 Task: Add an event with the title Second Project Status Update, date ''2023/10/26'', time 7:50 AM to 9:50 AMand add a description: Participants will develop essential delivery skills, including body language, vocal projection, and effective use of gestures. They will learn how to control nervousness, project confidence, and establish a connection with their audience.Select event color  Banana . Add location for the event as: 789 Spice Bazaar, Istanbul, Turkey, logged in from the account softage.6@softage.netand send the event invitation to softage.1@softage.net and softage.2@softage.net. Set a reminder for the event Weekly on Sunday
Action: Mouse moved to (96, 105)
Screenshot: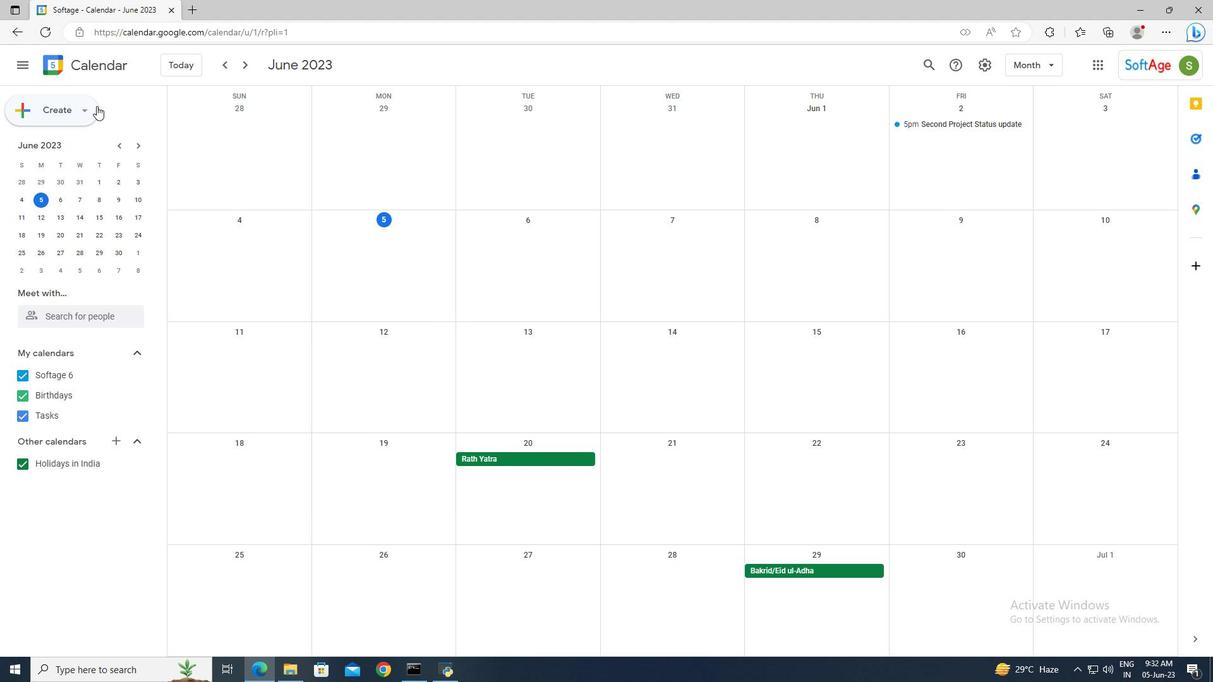 
Action: Mouse pressed left at (96, 105)
Screenshot: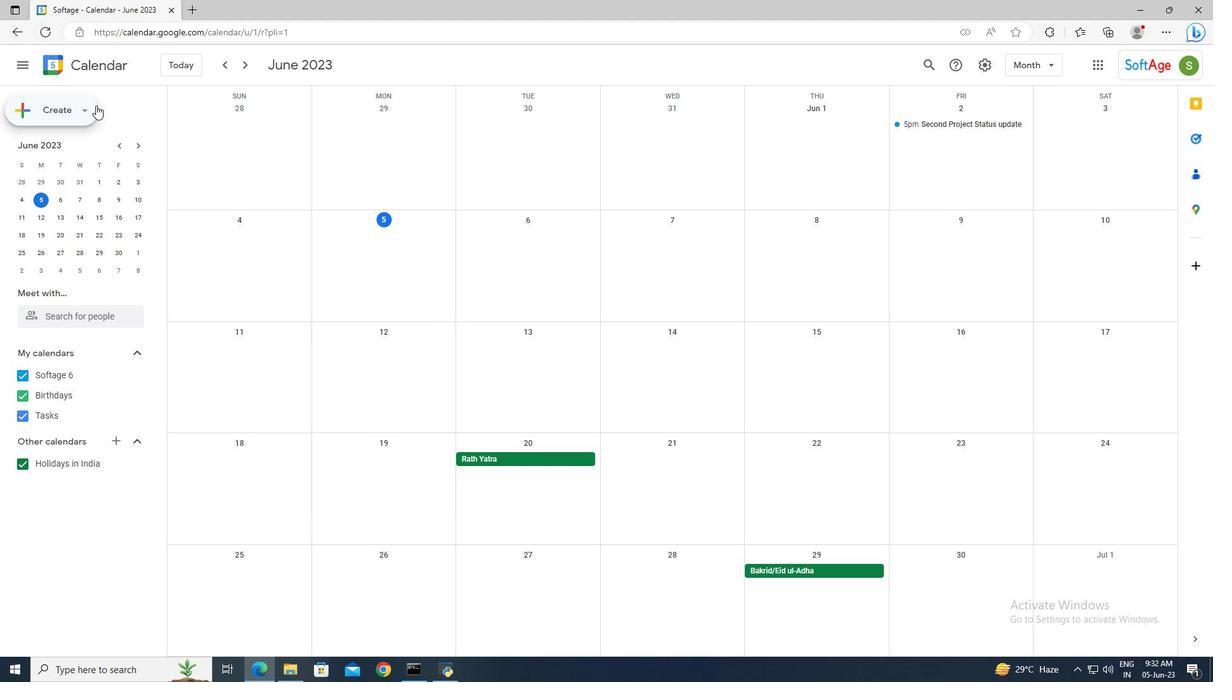 
Action: Mouse moved to (101, 140)
Screenshot: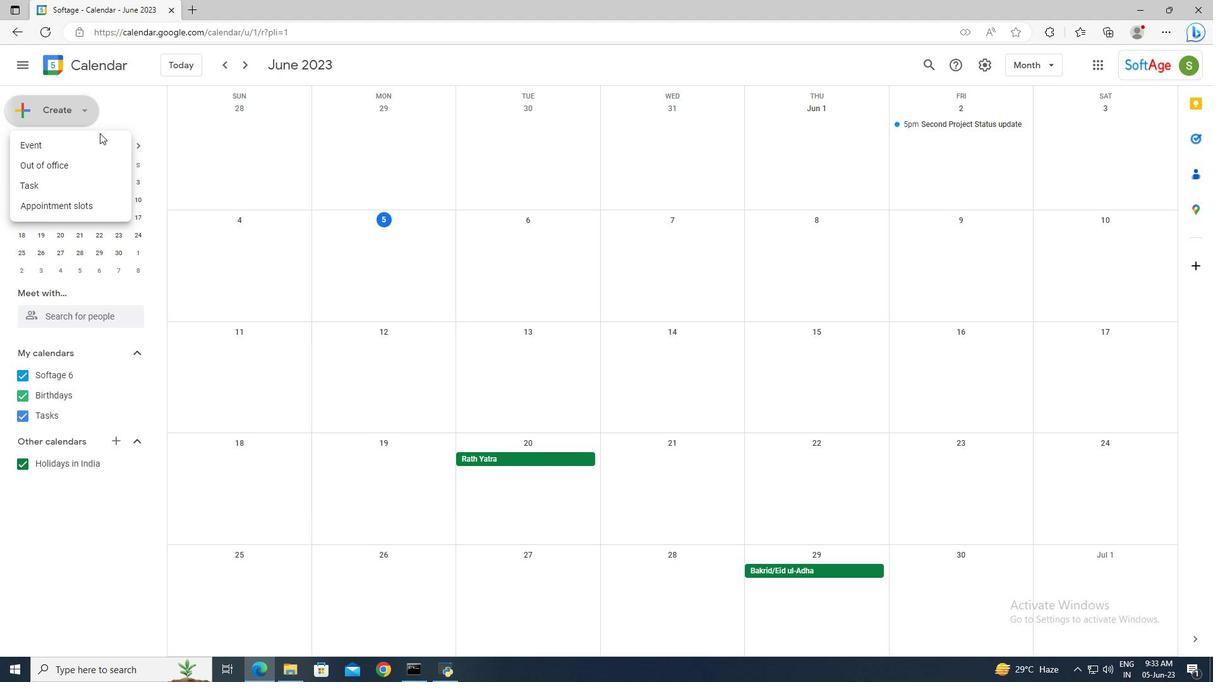 
Action: Mouse pressed left at (101, 140)
Screenshot: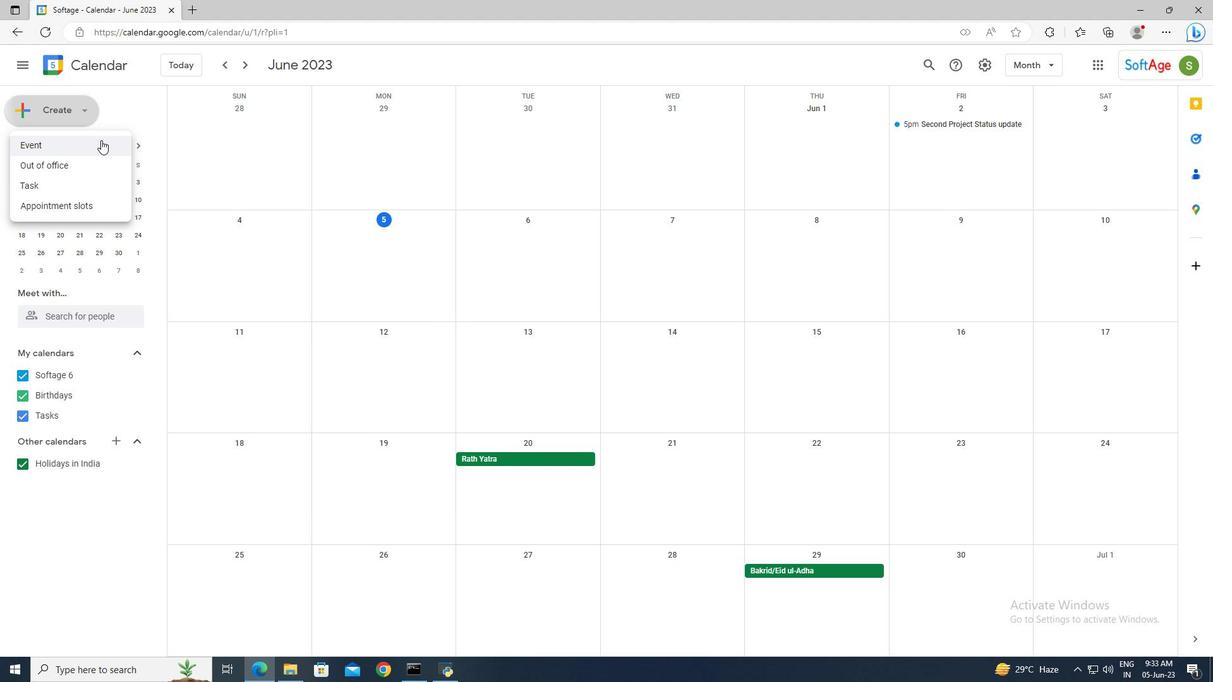 
Action: Mouse moved to (194, 489)
Screenshot: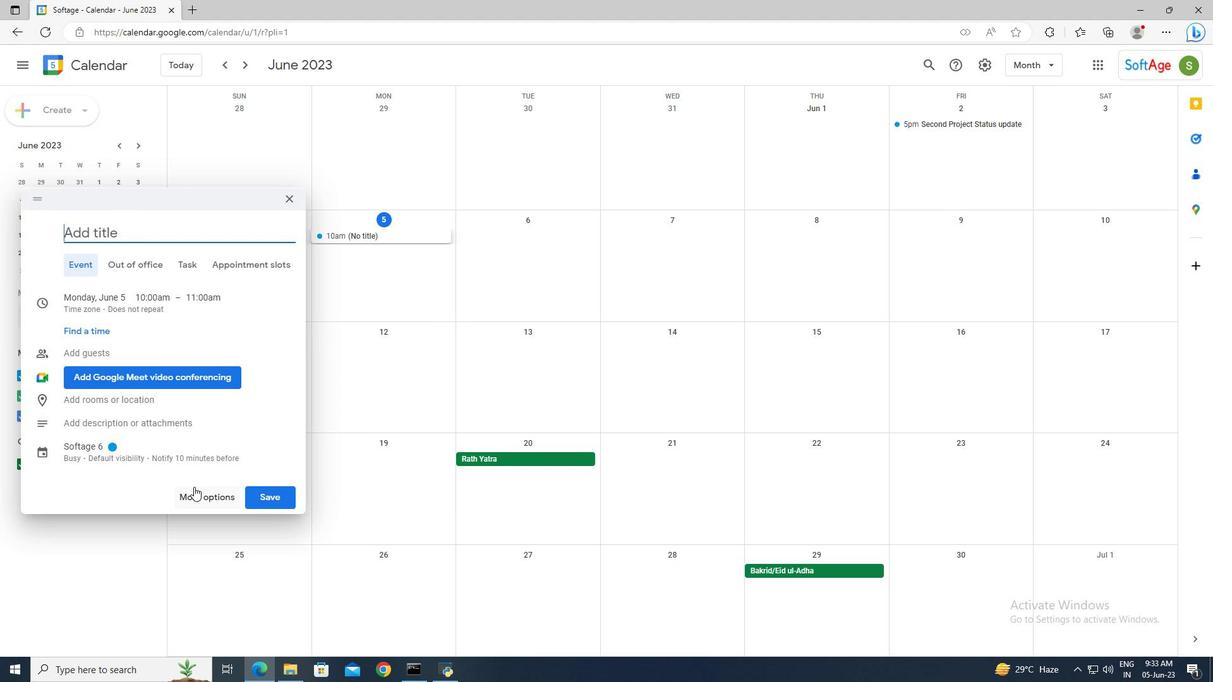 
Action: Mouse pressed left at (194, 489)
Screenshot: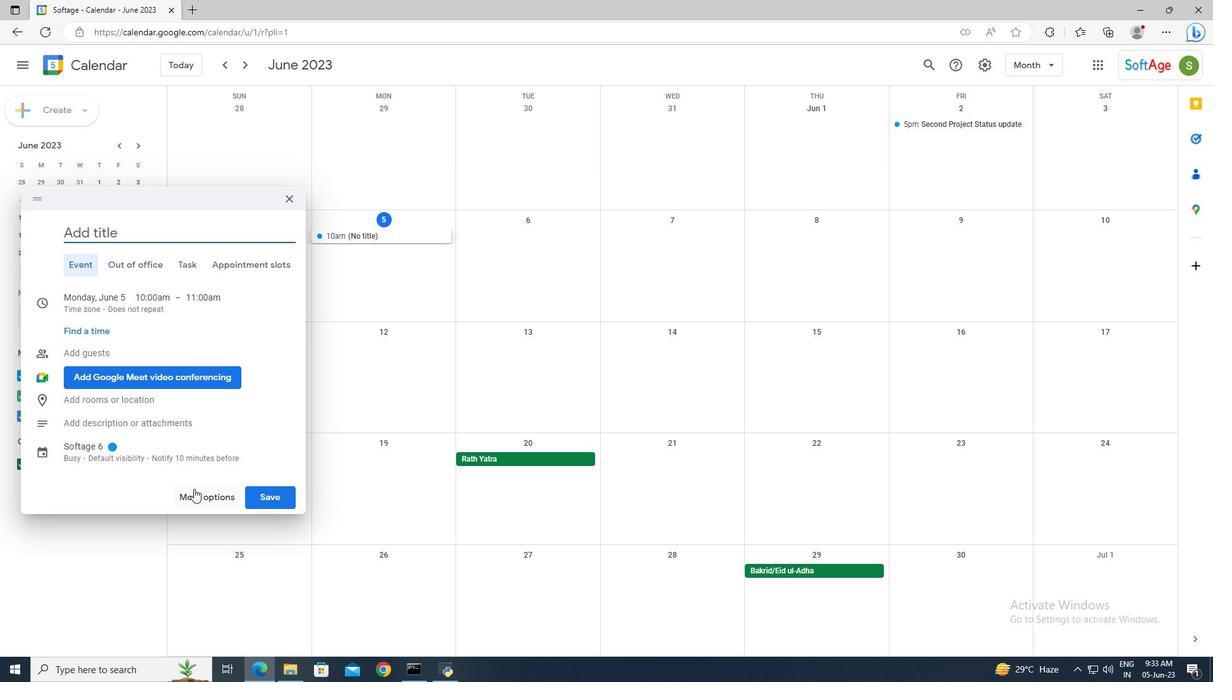 
Action: Mouse moved to (237, 79)
Screenshot: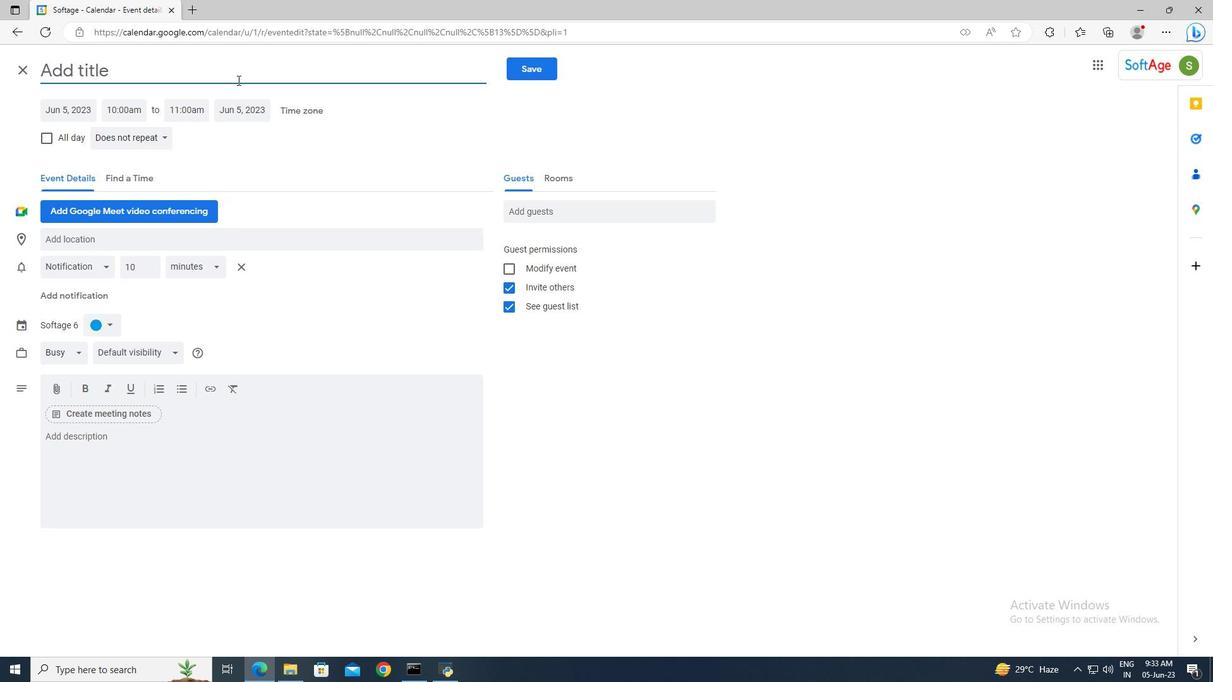 
Action: Mouse pressed left at (237, 79)
Screenshot: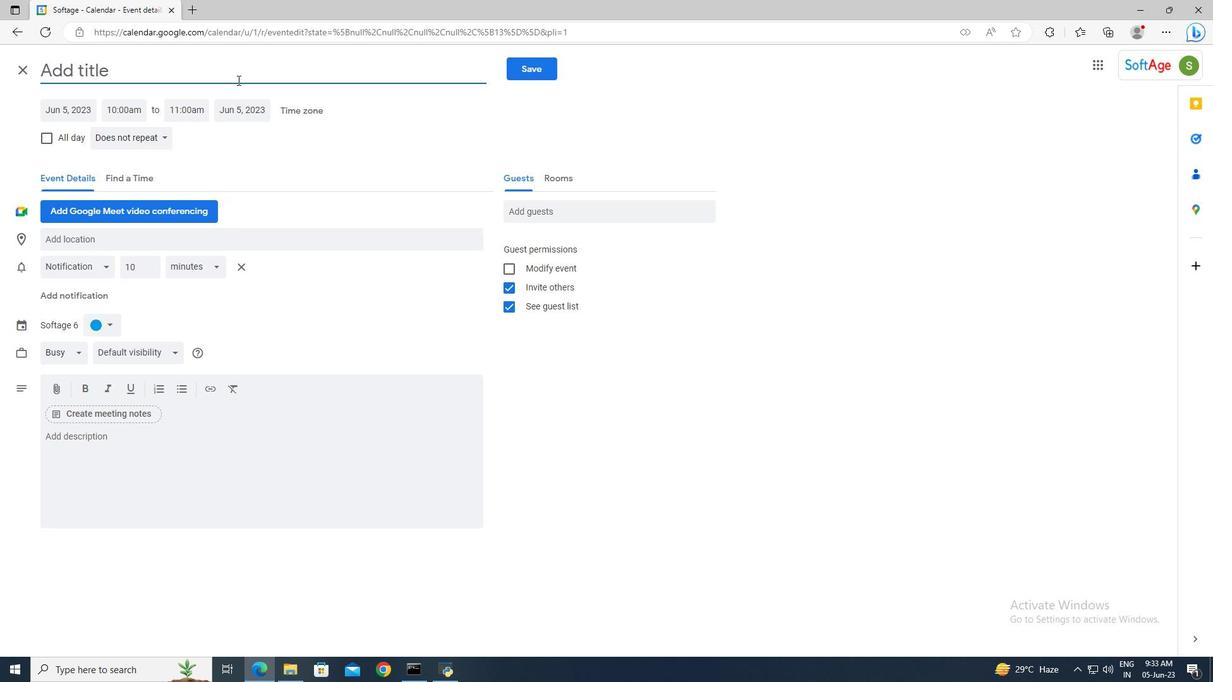 
Action: Key pressed <Key.shift>Second<Key.space><Key.shift>Project<Key.space><Key.shift_r>Status<Key.space><Key.shift>Update
Screenshot: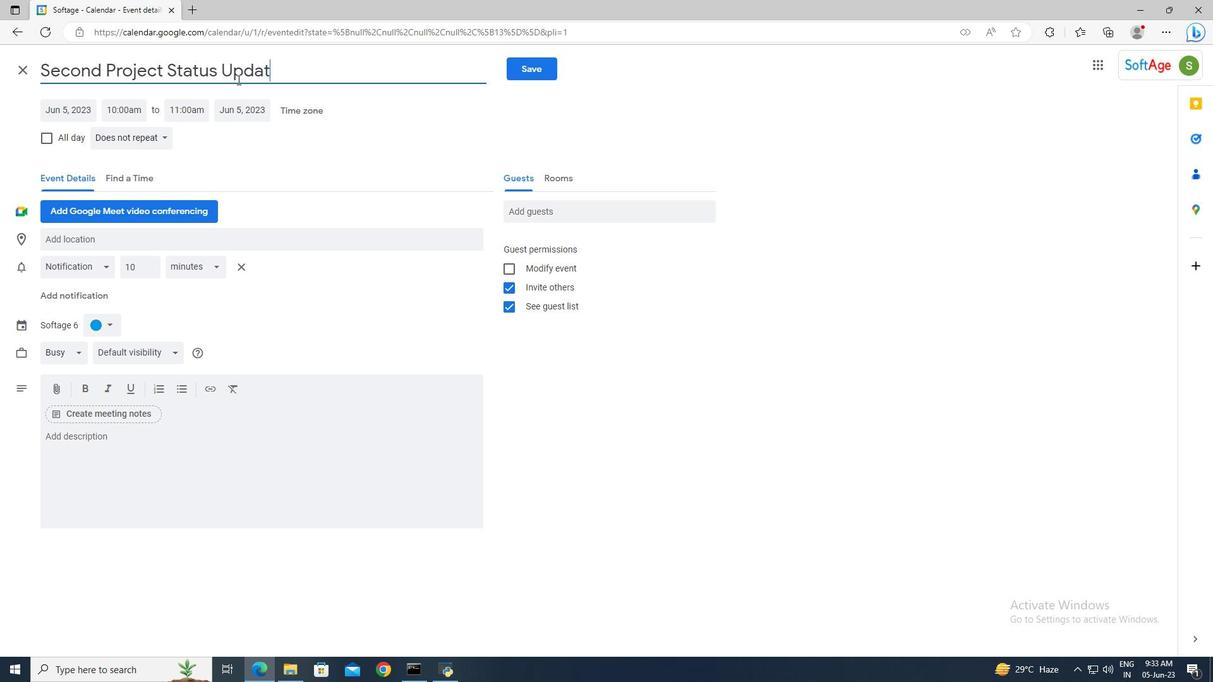 
Action: Mouse moved to (88, 116)
Screenshot: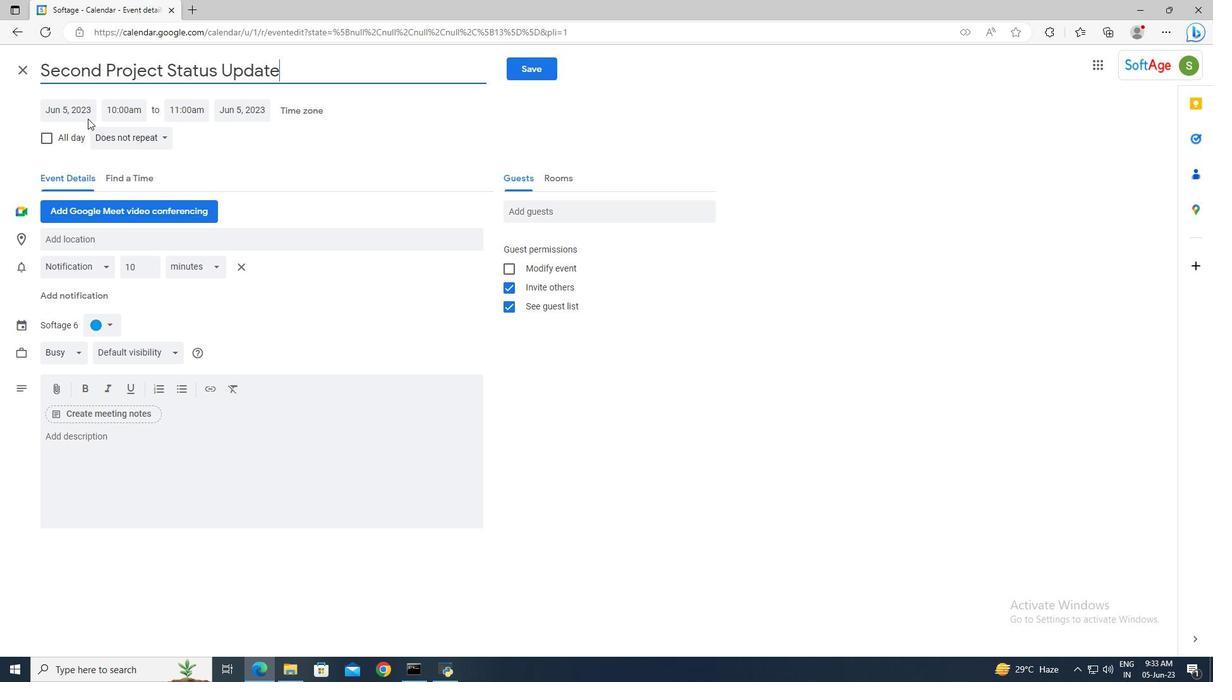 
Action: Mouse pressed left at (88, 116)
Screenshot: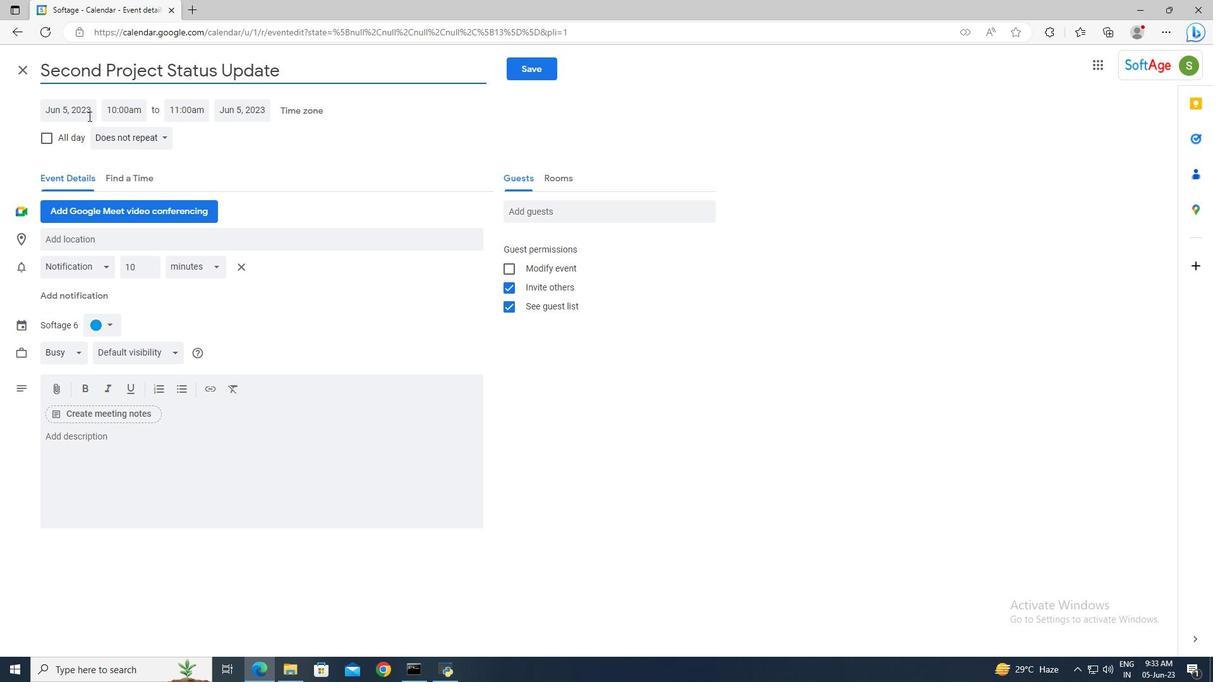
Action: Mouse moved to (194, 140)
Screenshot: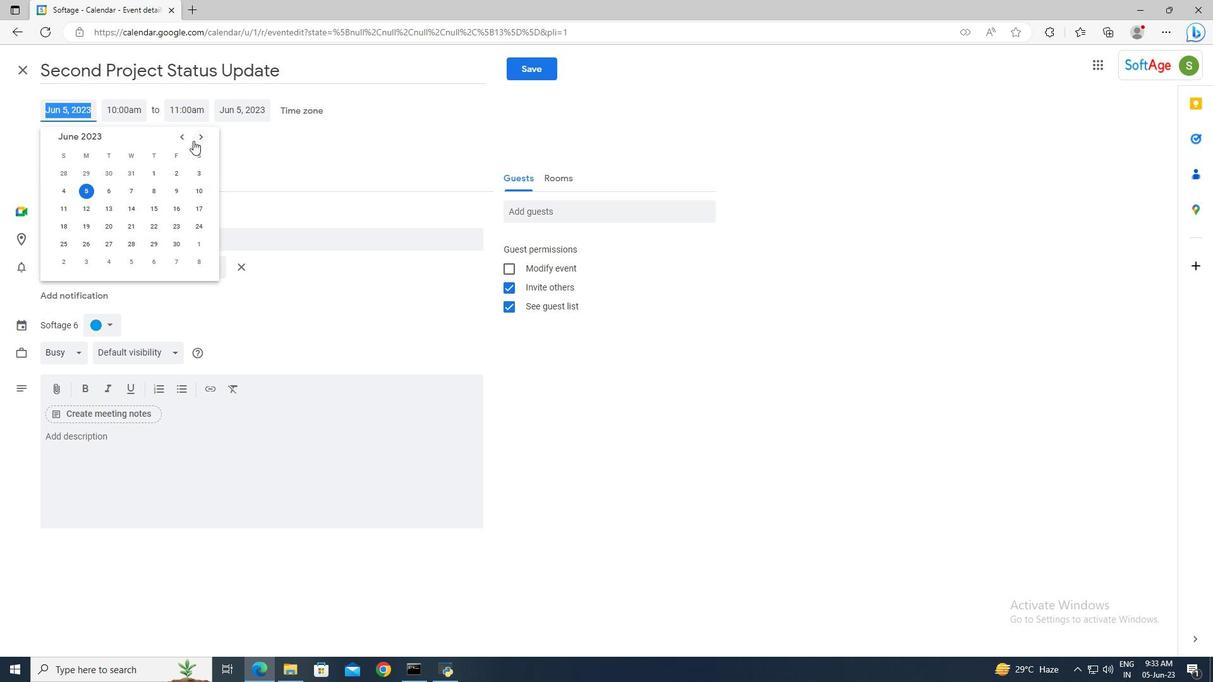 
Action: Mouse pressed left at (194, 140)
Screenshot: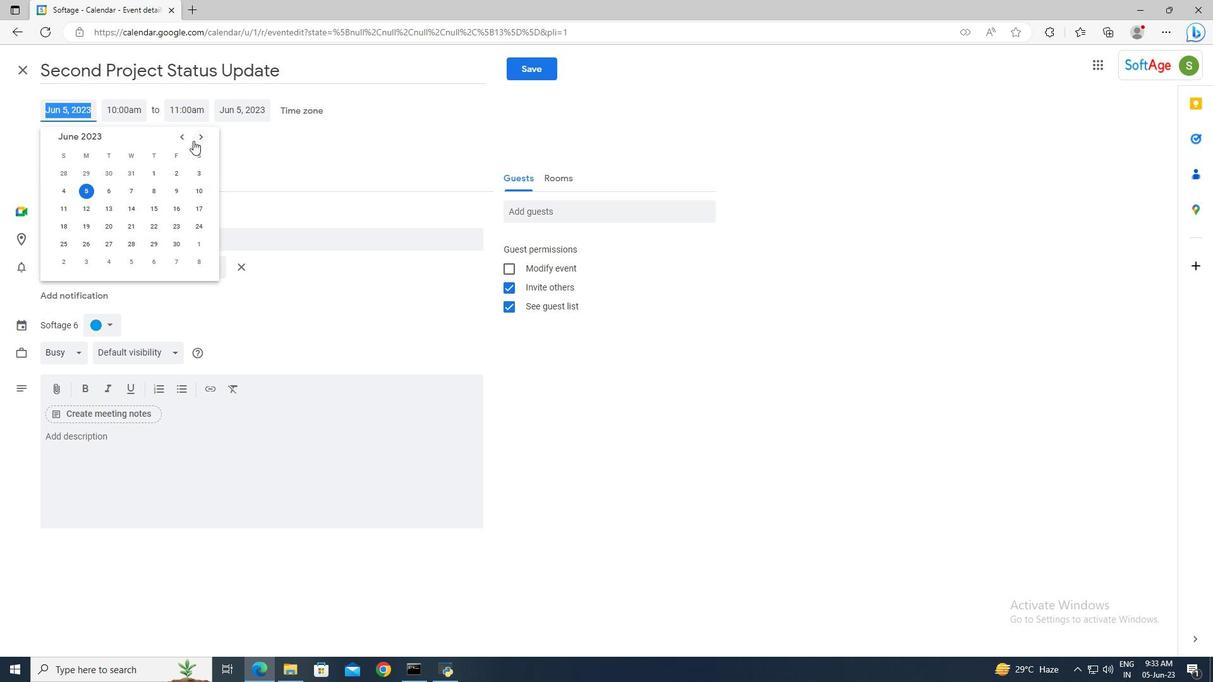 
Action: Mouse moved to (195, 140)
Screenshot: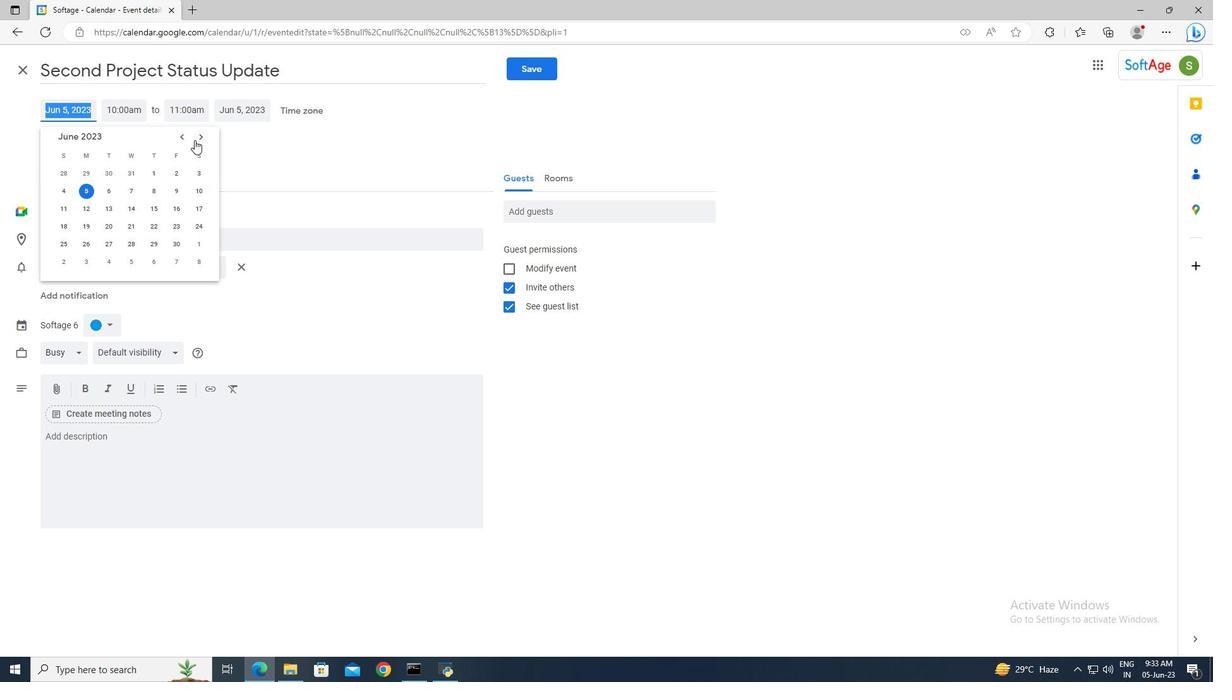 
Action: Mouse pressed left at (195, 140)
Screenshot: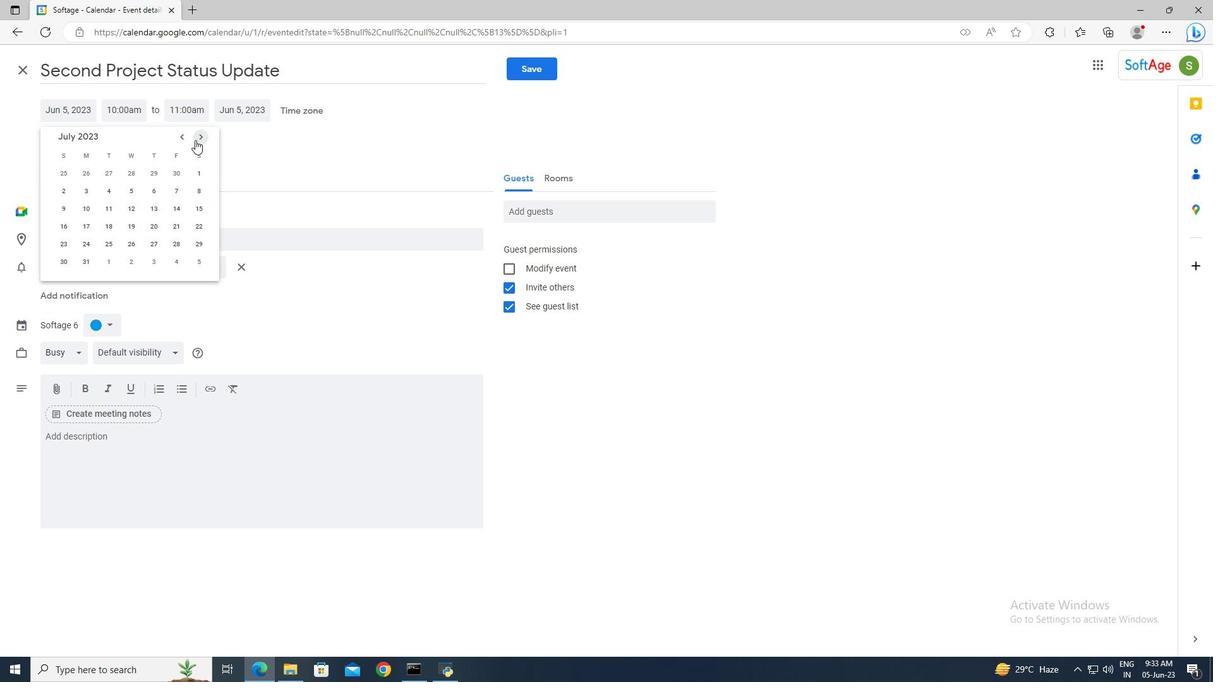 
Action: Mouse pressed left at (195, 140)
Screenshot: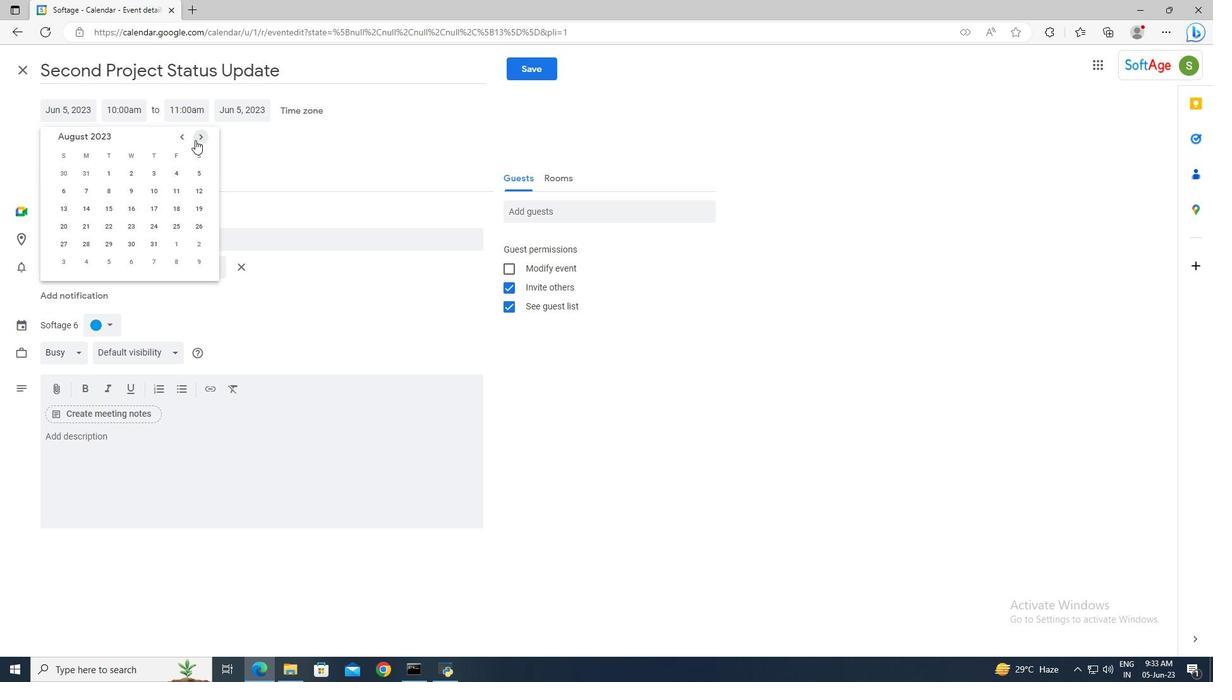 
Action: Mouse moved to (195, 140)
Screenshot: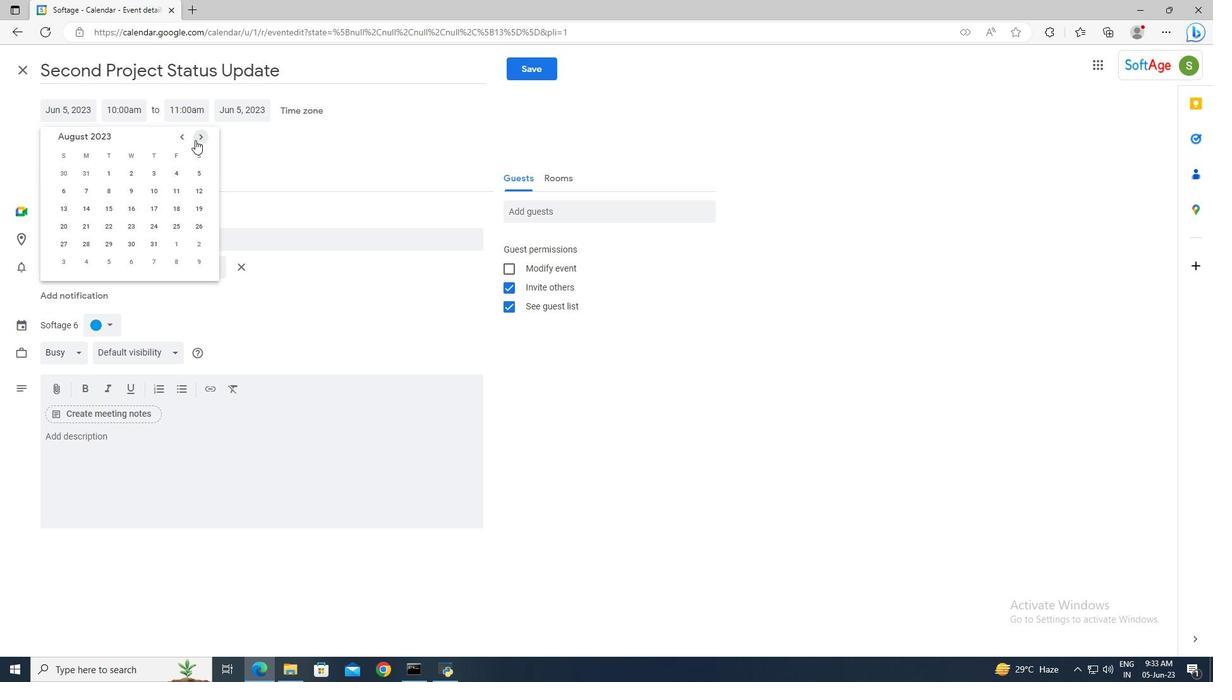 
Action: Mouse pressed left at (195, 140)
Screenshot: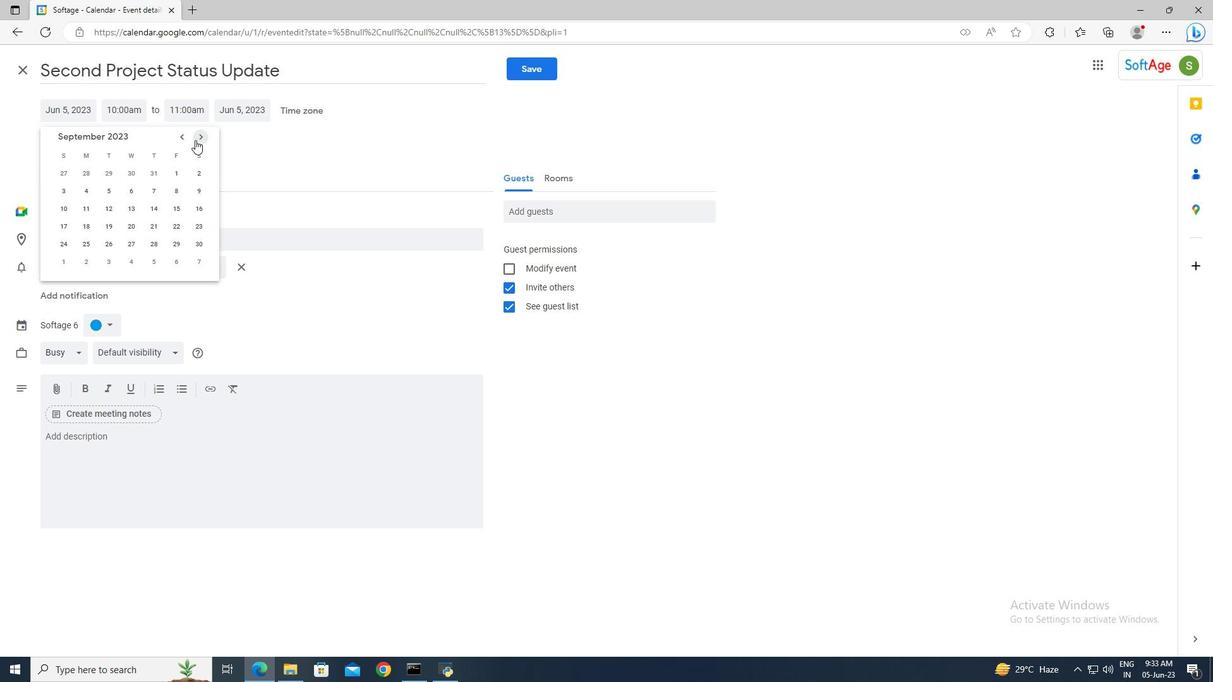 
Action: Mouse moved to (155, 228)
Screenshot: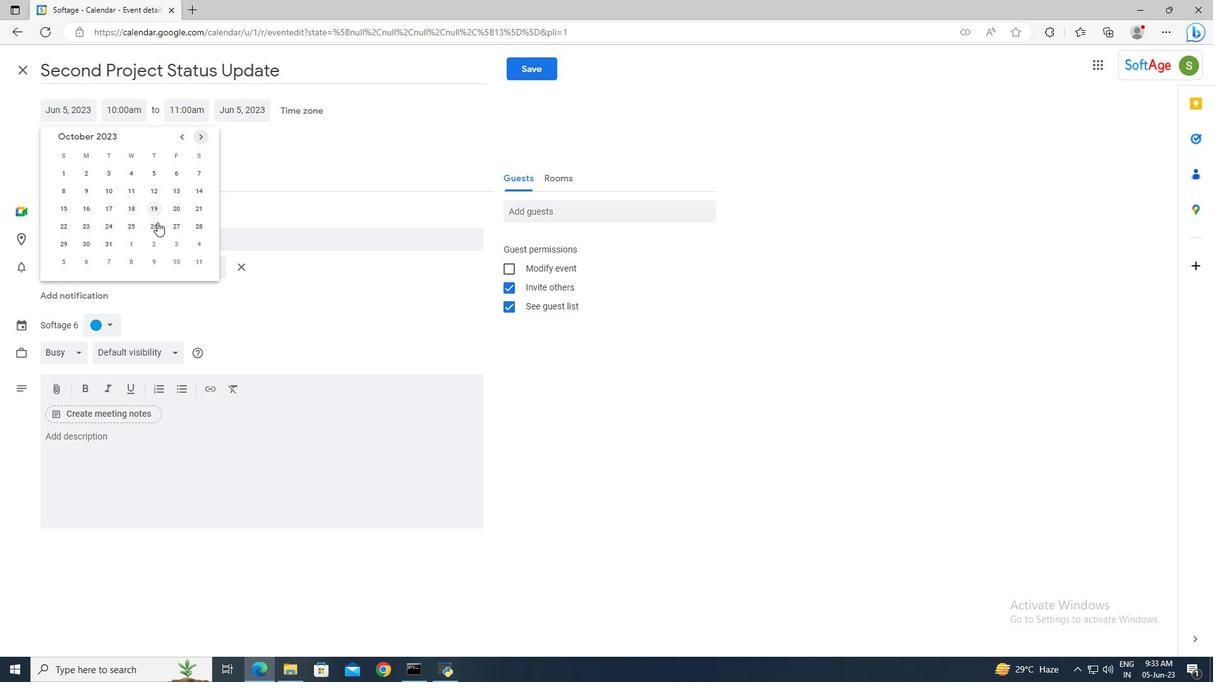 
Action: Mouse pressed left at (155, 228)
Screenshot: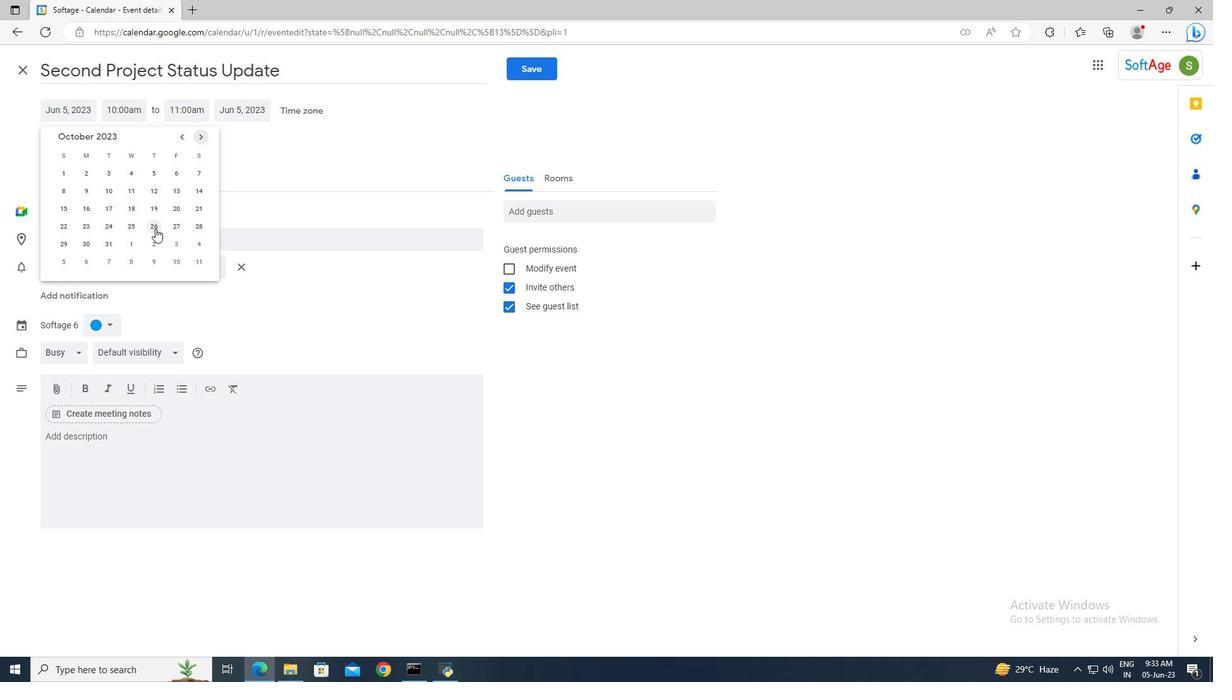 
Action: Mouse moved to (144, 111)
Screenshot: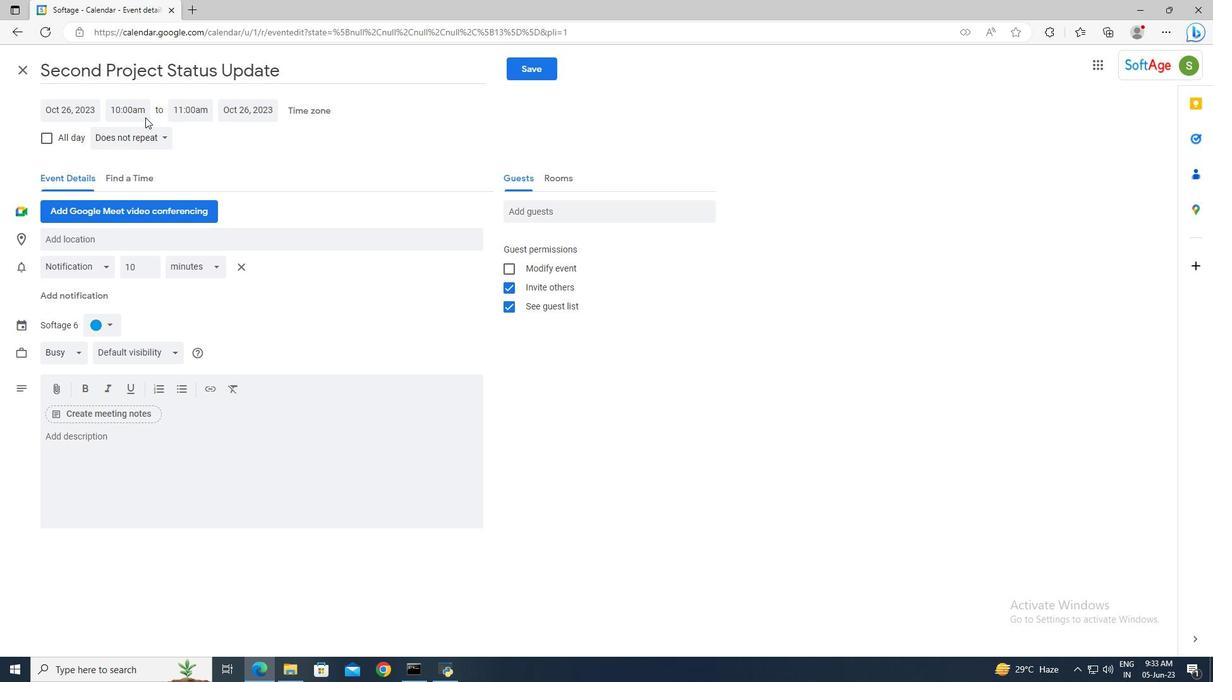 
Action: Mouse pressed left at (144, 111)
Screenshot: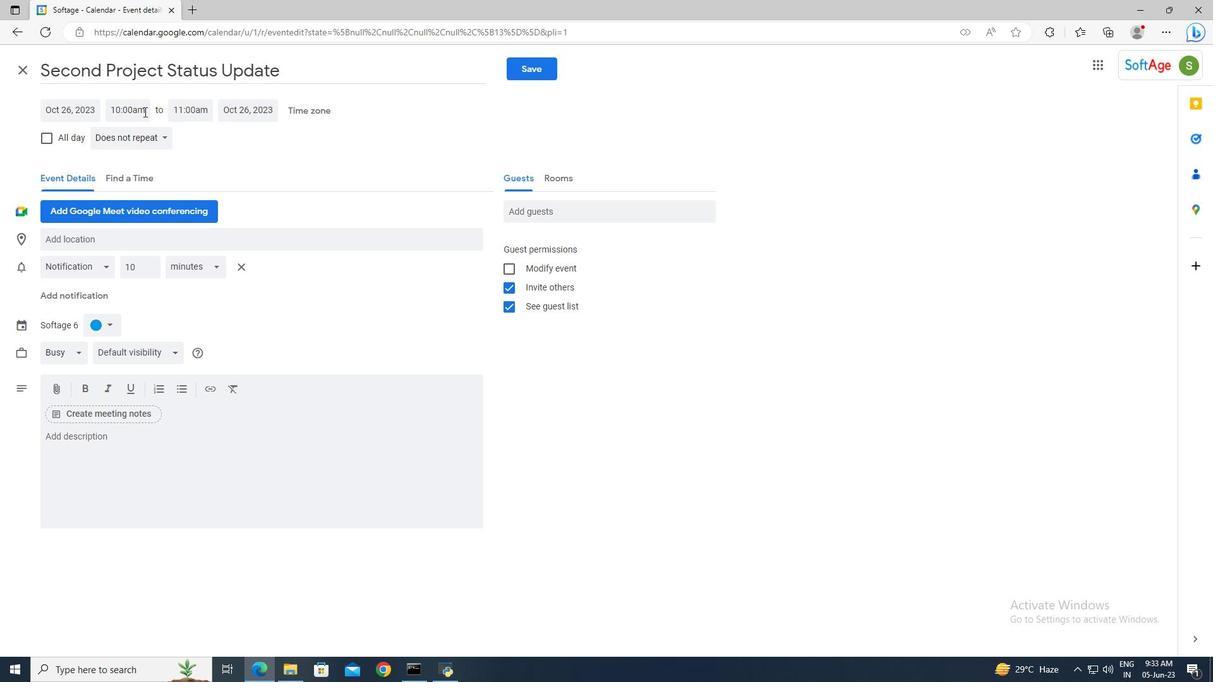 
Action: Key pressed 7<Key.shift_r>:50am<Key.enter><Key.tab>9<Key.shift>:50<Key.enter>
Screenshot: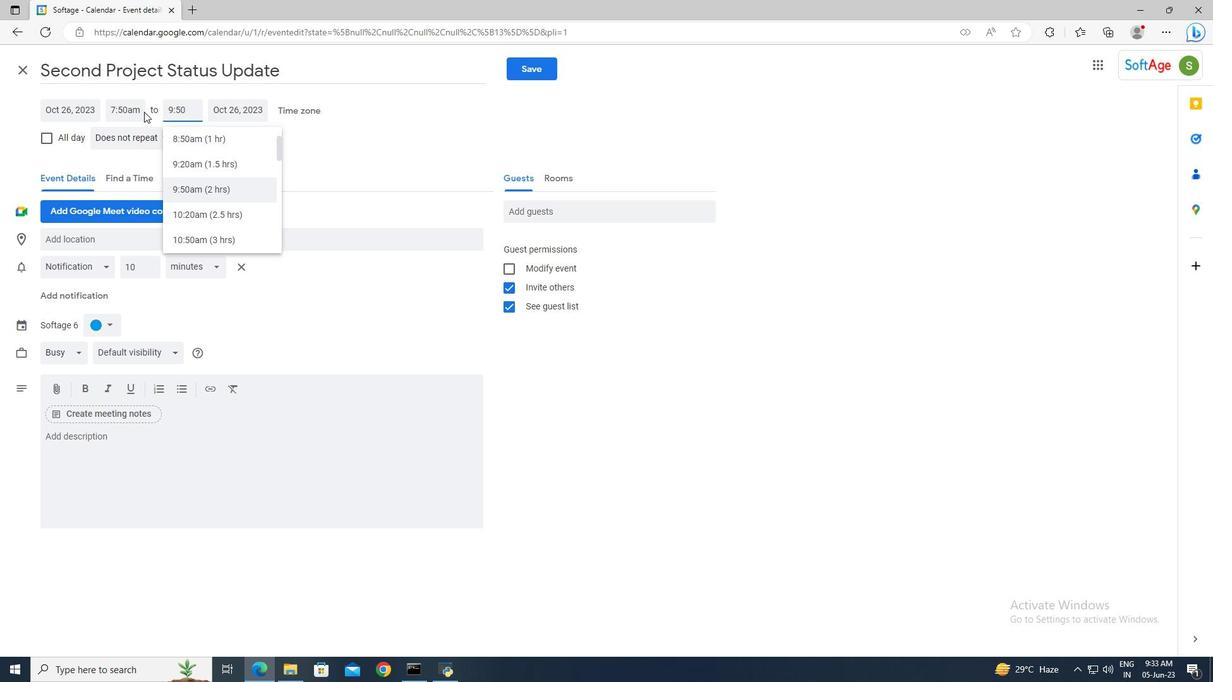 
Action: Mouse moved to (128, 434)
Screenshot: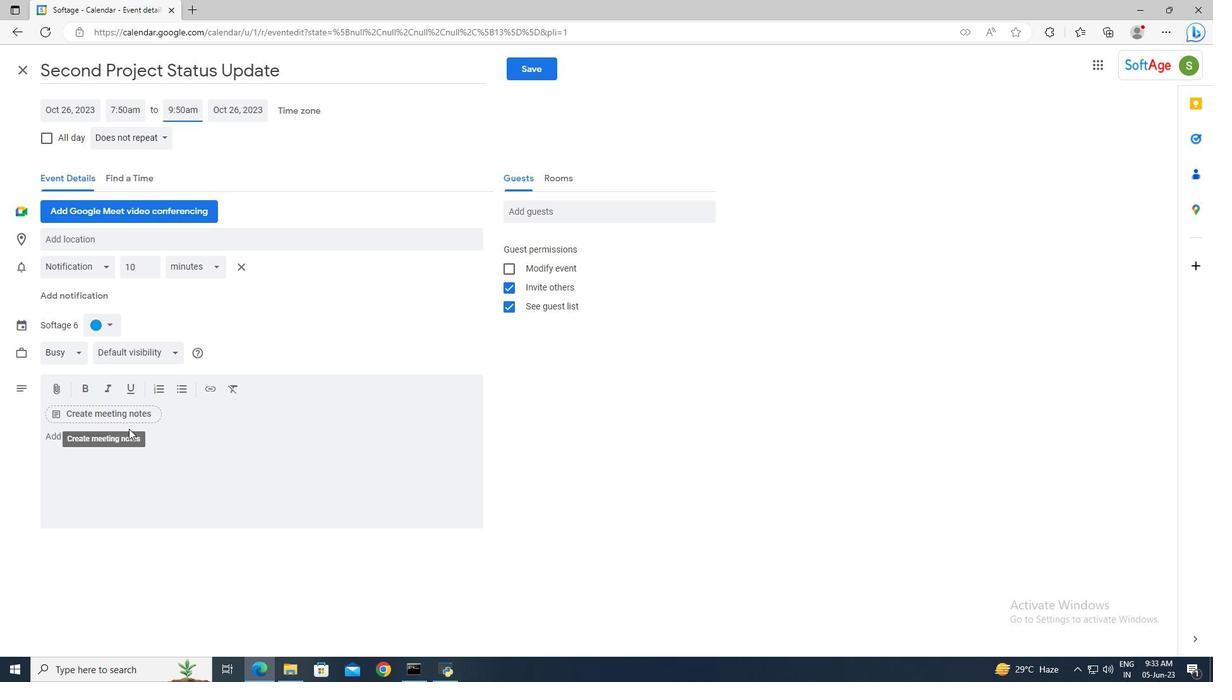 
Action: Mouse pressed left at (128, 434)
Screenshot: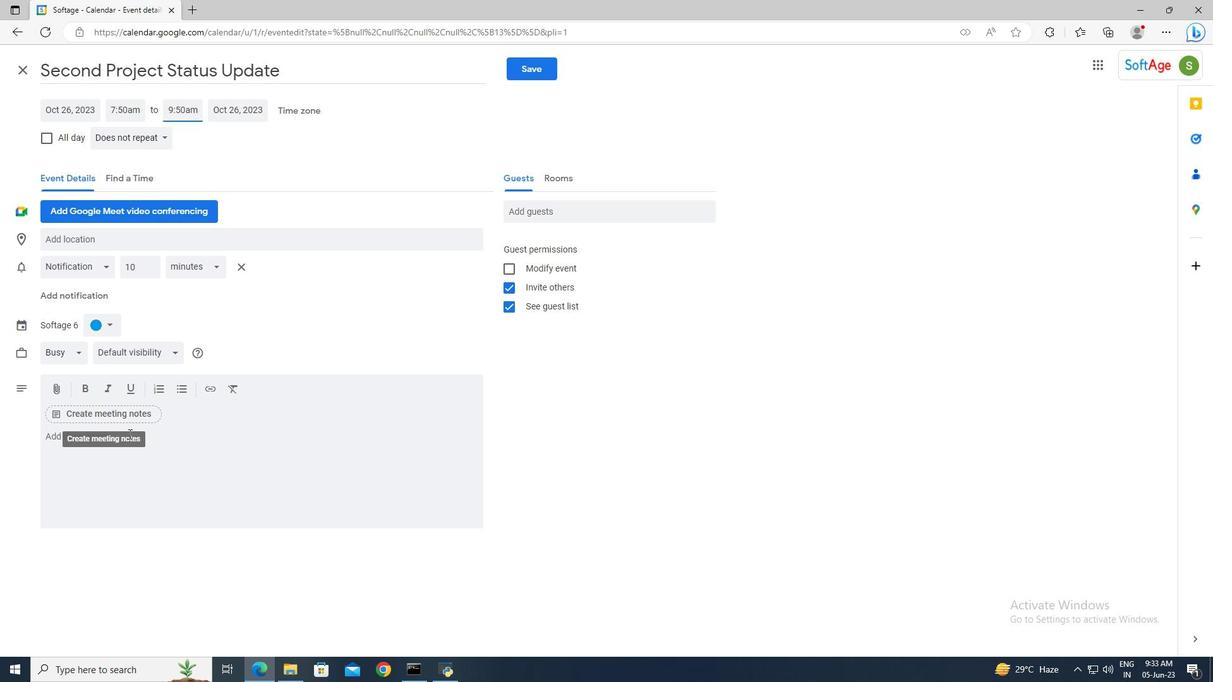 
Action: Key pressed <Key.shift>Participants<Key.space>will<Key.space>develop<Key.space>essential<Key.space>delivery<Key.space>skills,<Key.space>including<Key.space>body<Key.space>language,<Key.space>vocal<Key.space>projection,<Key.space>and<Key.space>effective<Key.space>use<Key.space>of<Key.space>gestures.<Key.space><Key.shift>They<Key.space>will<Key.space>learn<Key.space>how<Key.space>to<Key.space>control<Key.space>nervousness,<Key.space>project<Key.space>confidence,<Key.space>and<Key.space>establish<Key.space>a<Key.space>connection<Key.space>with<Key.space>their<Key.space>audience.
Screenshot: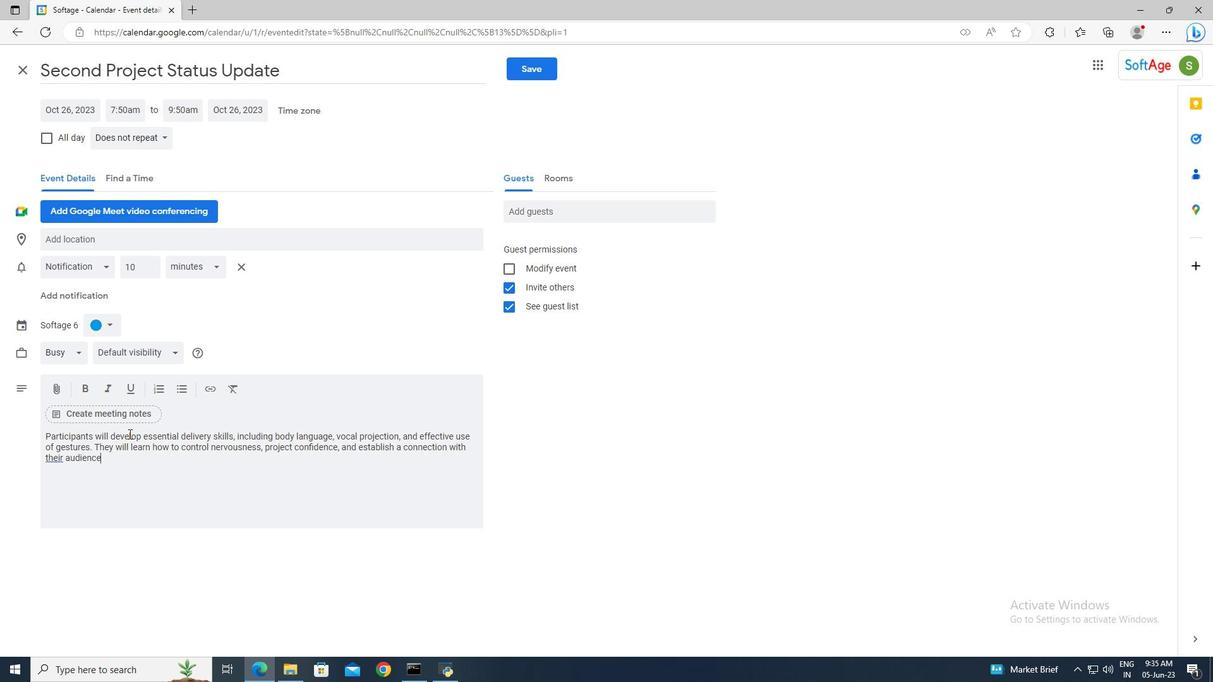 
Action: Mouse moved to (113, 321)
Screenshot: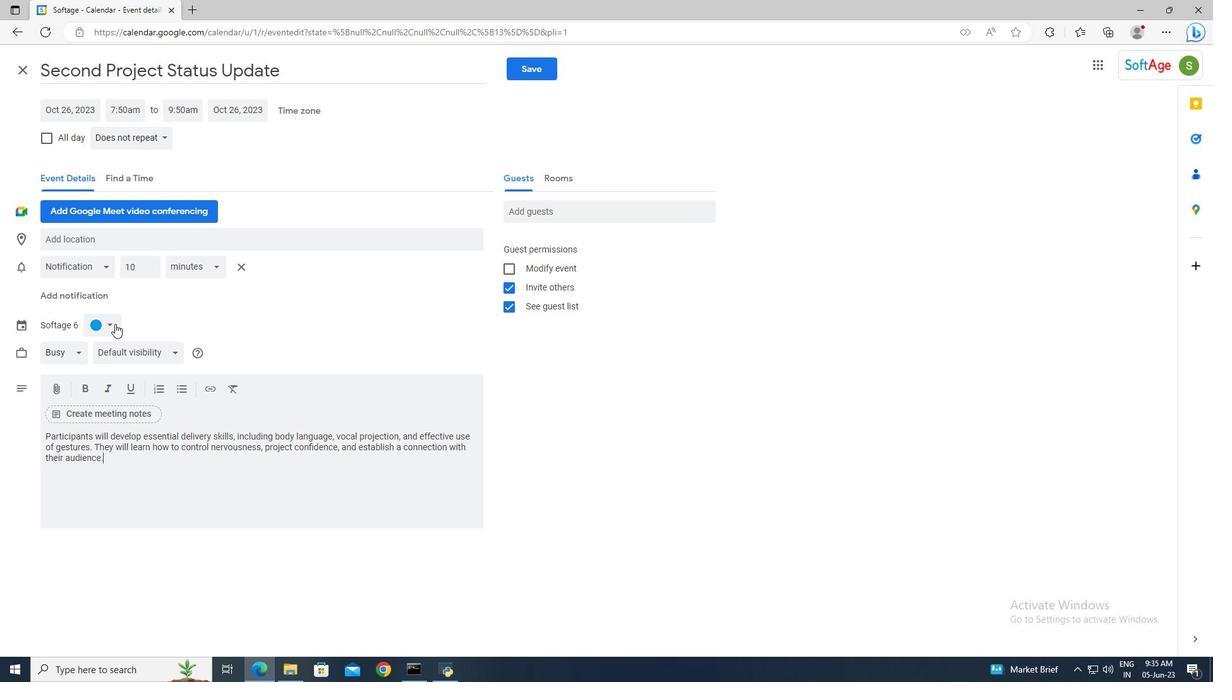 
Action: Mouse pressed left at (113, 321)
Screenshot: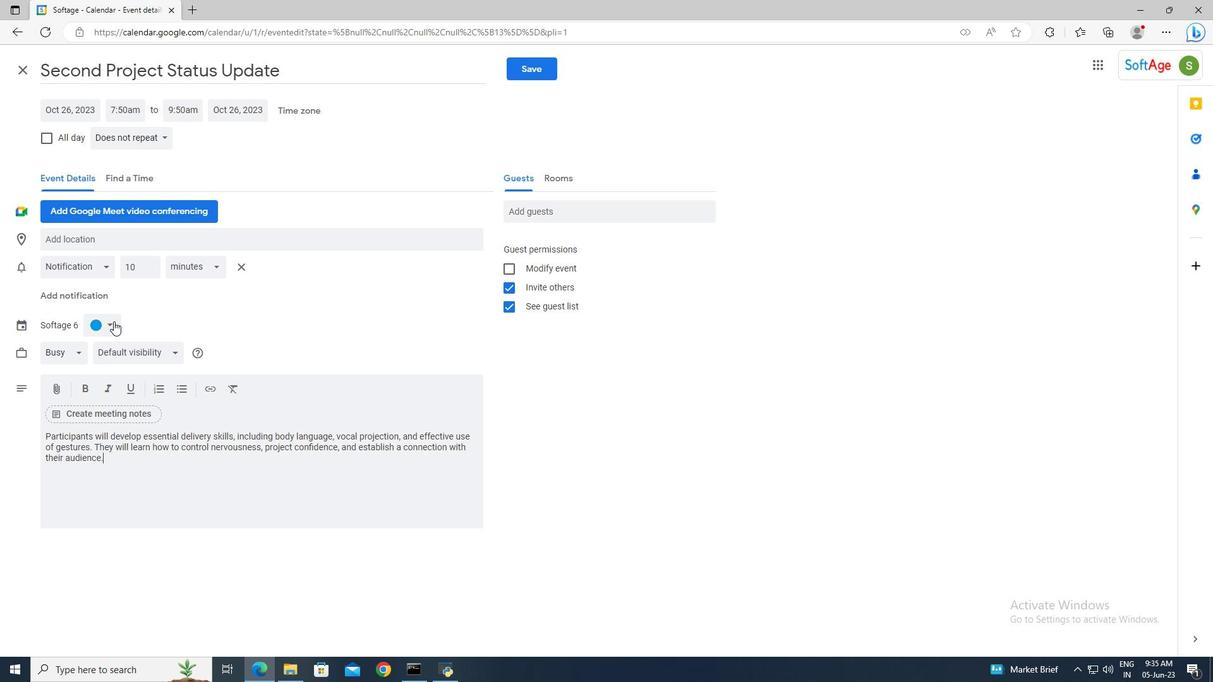 
Action: Mouse moved to (111, 340)
Screenshot: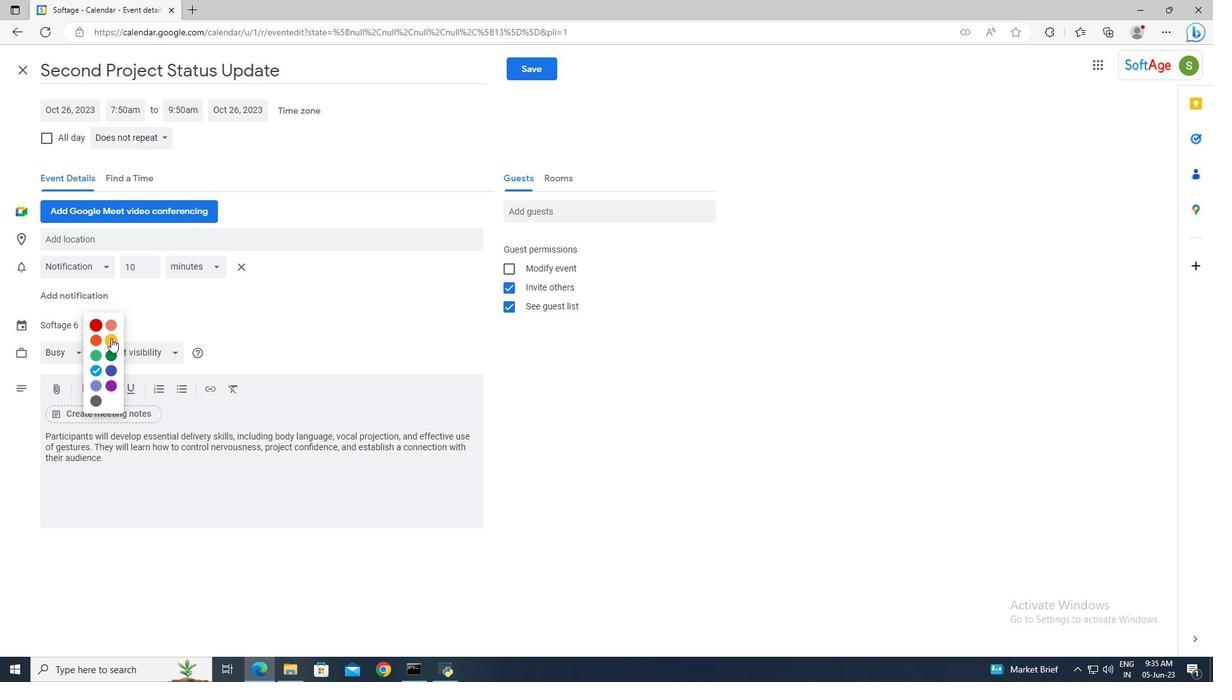 
Action: Mouse pressed left at (111, 340)
Screenshot: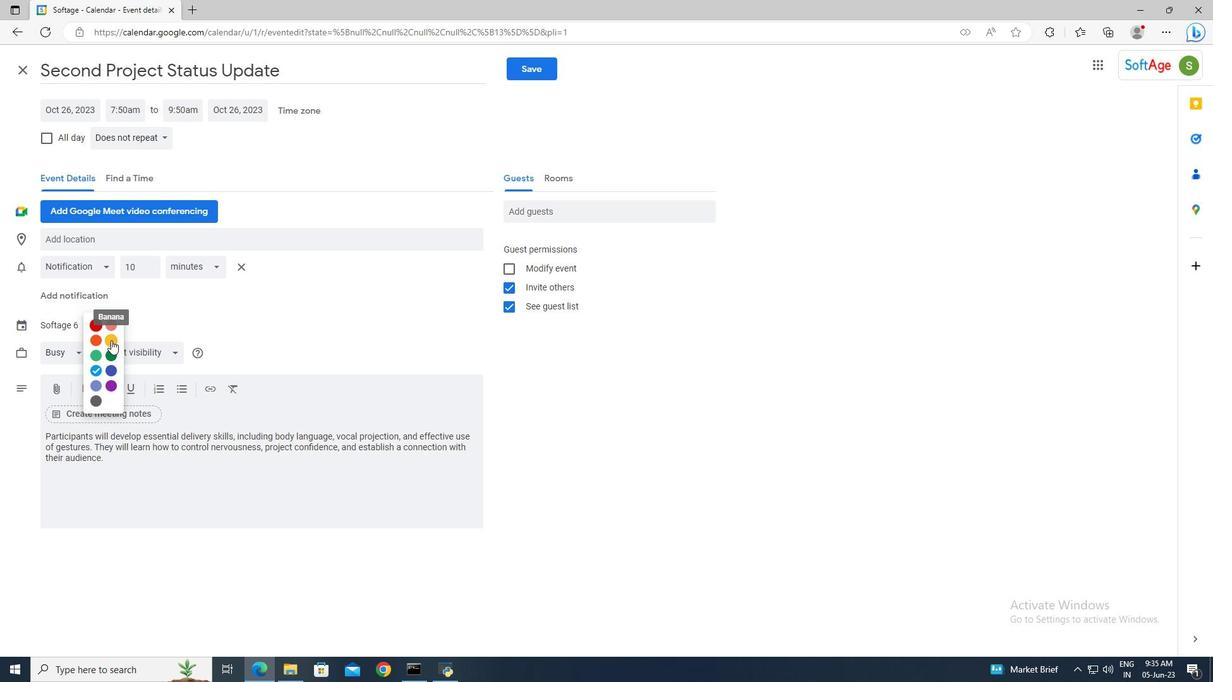 
Action: Mouse moved to (98, 242)
Screenshot: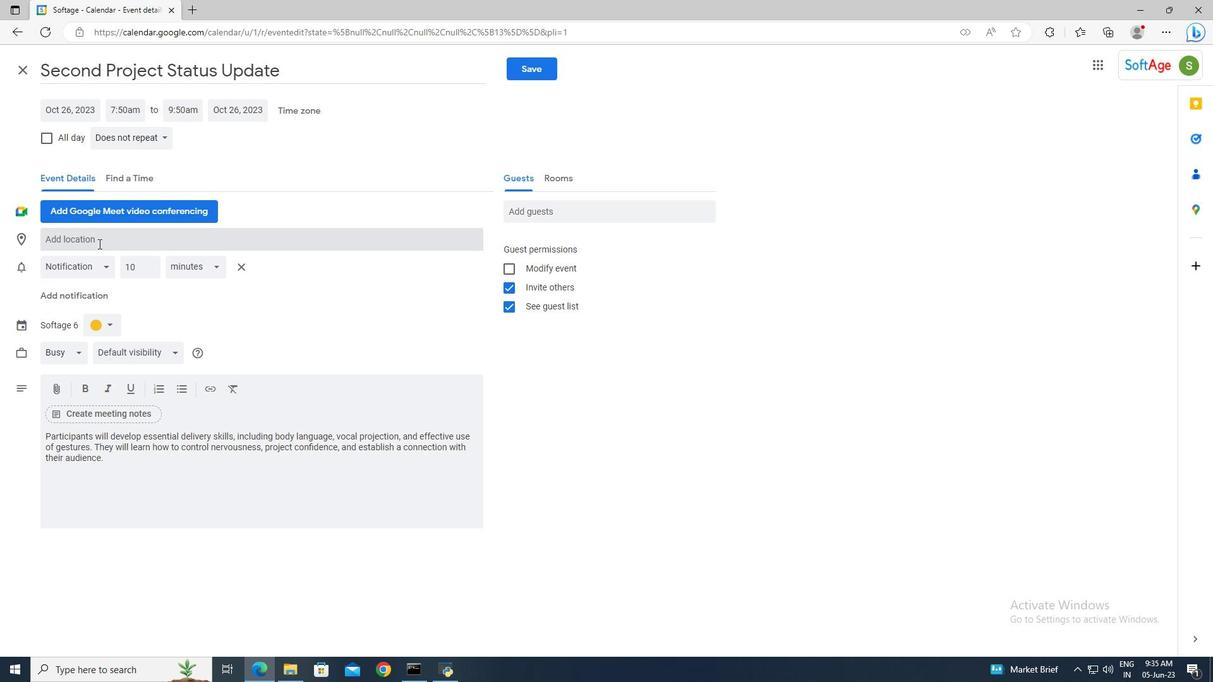 
Action: Mouse pressed left at (98, 242)
Screenshot: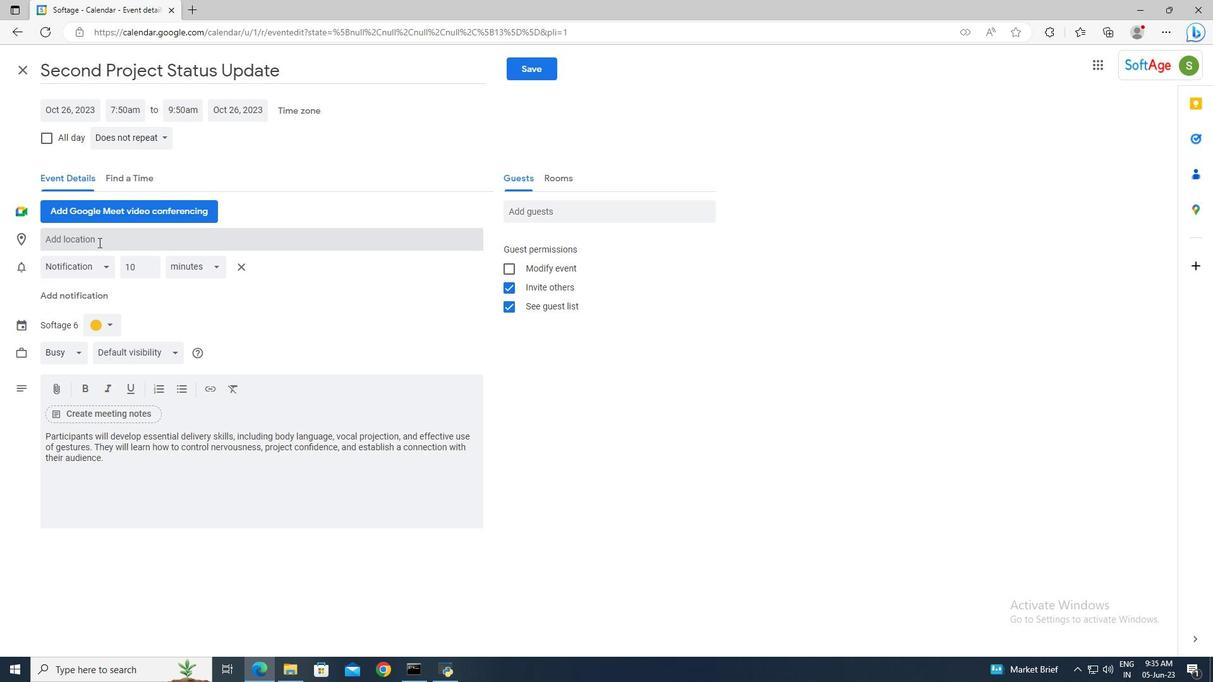 
Action: Key pressed 789<Key.space><Key.shift_r>Spice<Key.space><Key.shift>Bazaar,<Key.space><Key.shift>Istanbul,<Key.space><Key.shift>Turkey<Key.enter>
Screenshot: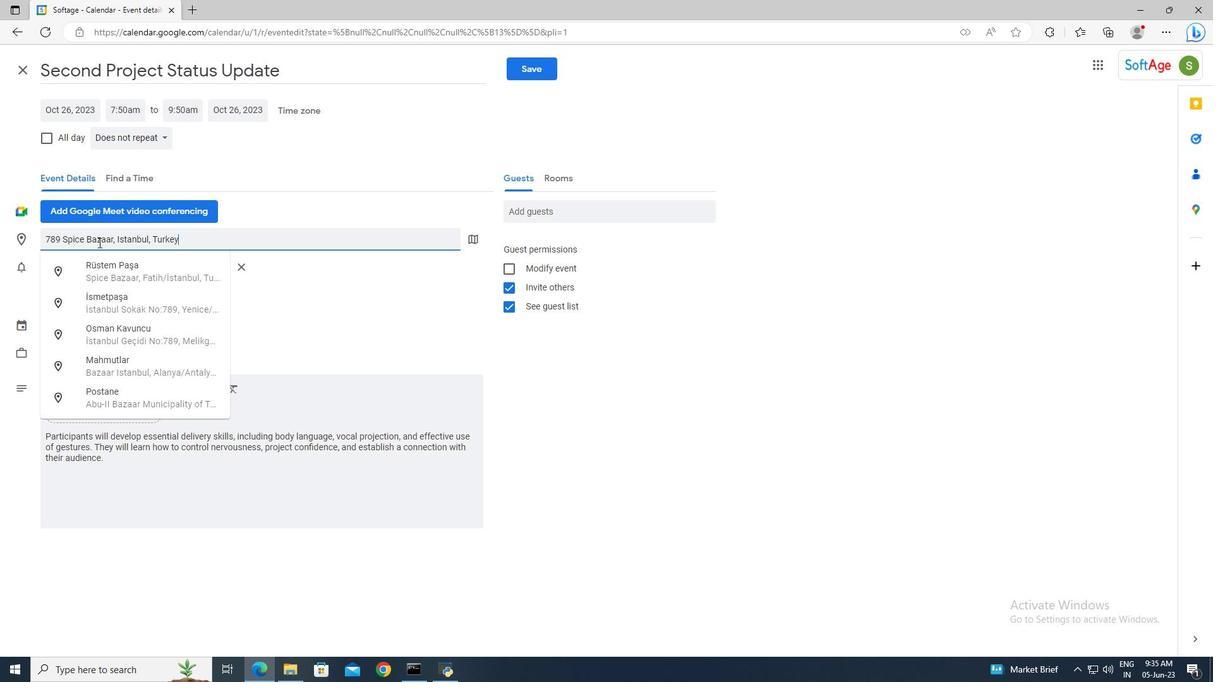 
Action: Mouse moved to (524, 218)
Screenshot: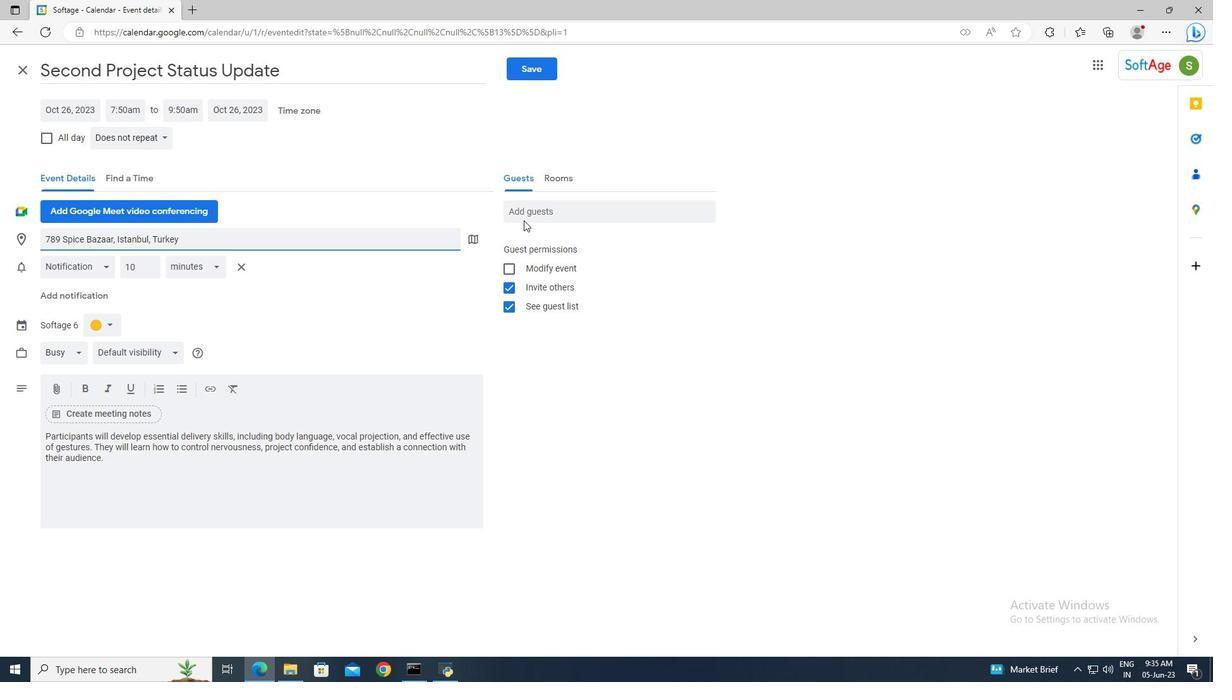 
Action: Mouse pressed left at (524, 218)
Screenshot: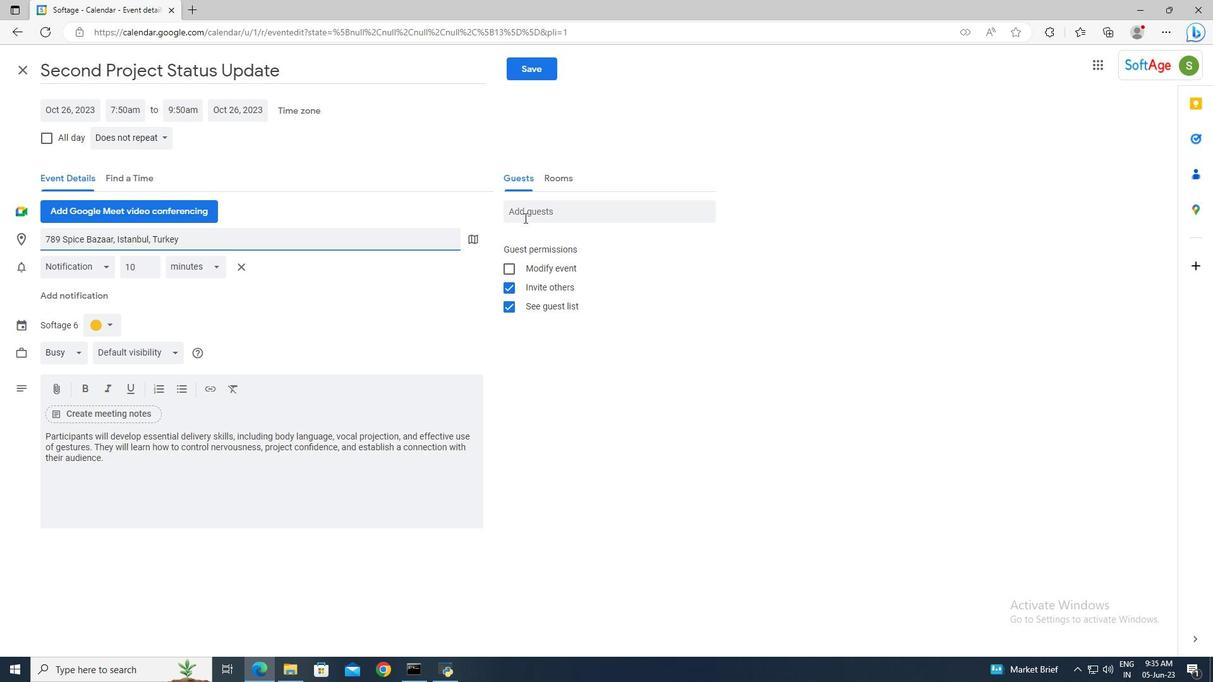 
Action: Mouse moved to (524, 217)
Screenshot: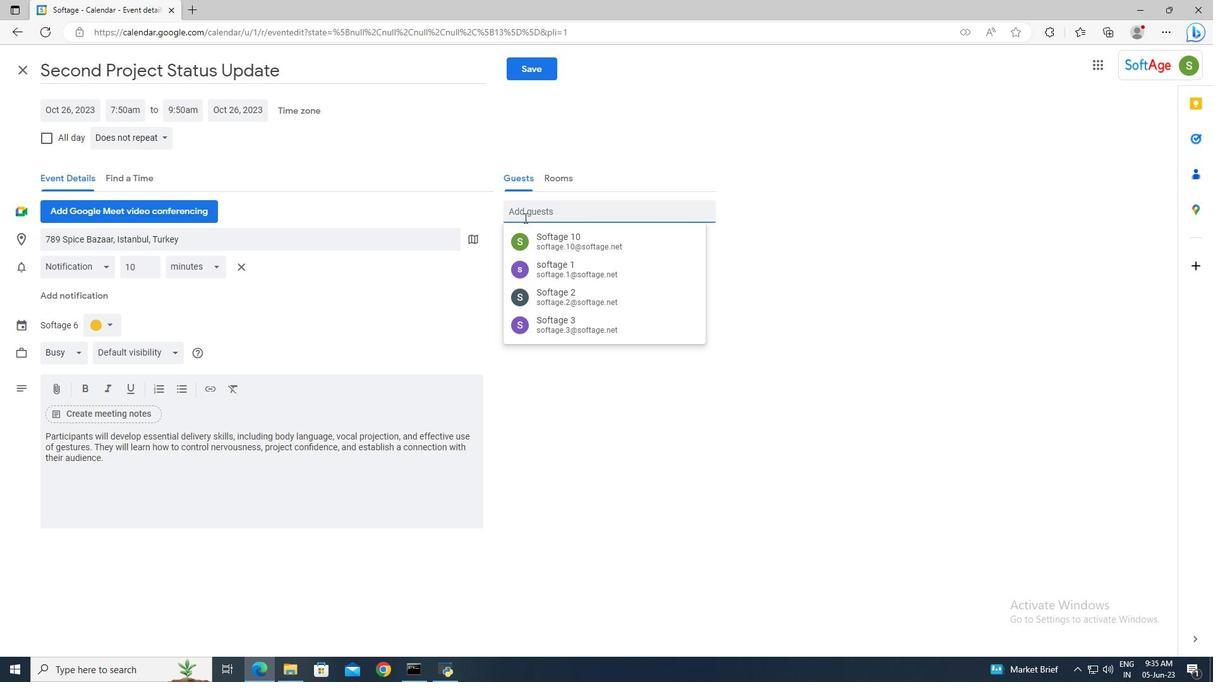 
Action: Key pressed s
Screenshot: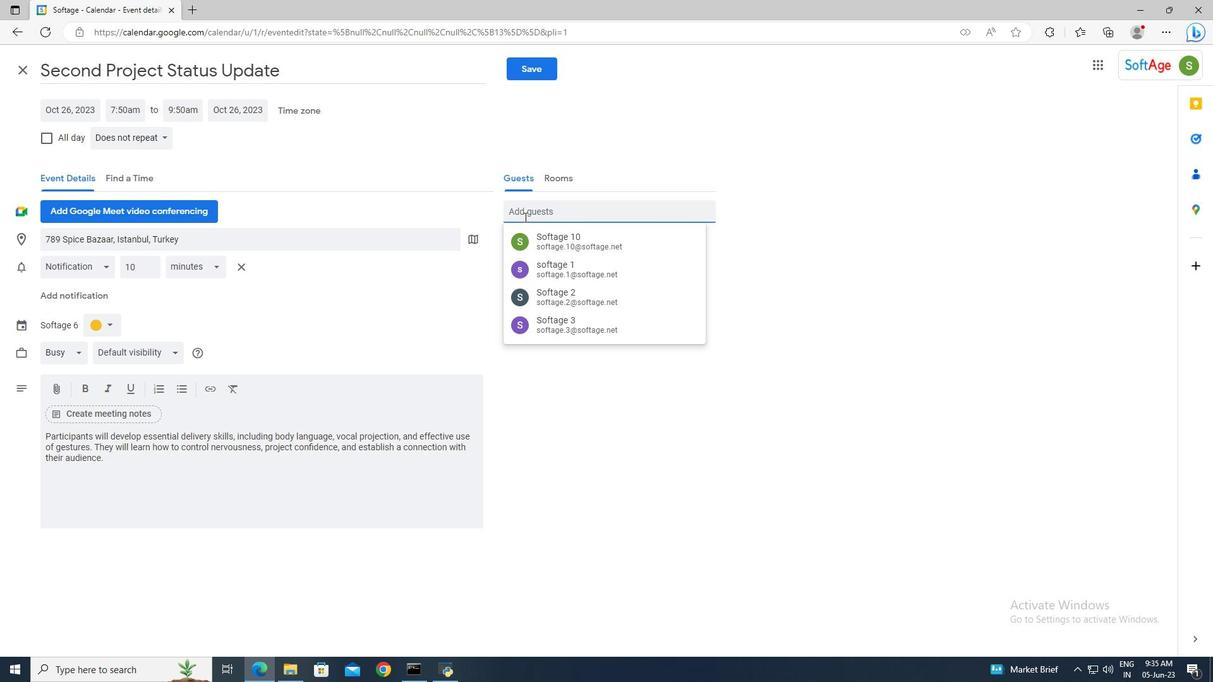 
Action: Mouse moved to (524, 217)
Screenshot: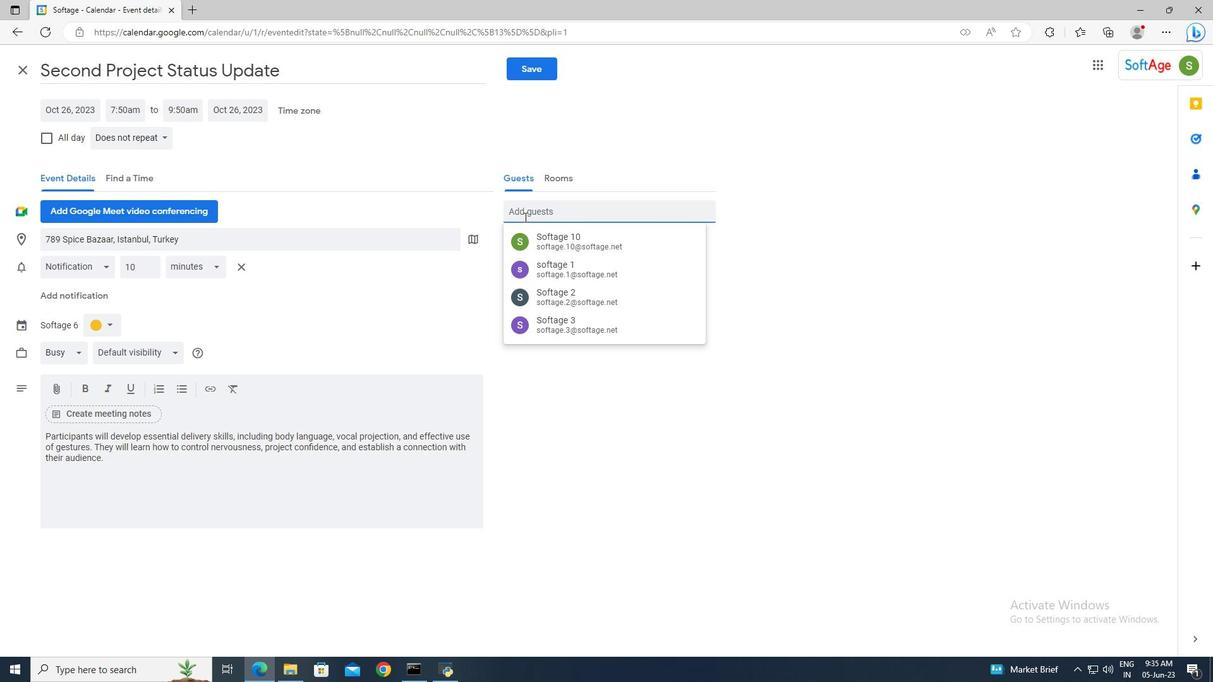 
Action: Key pressed of
Screenshot: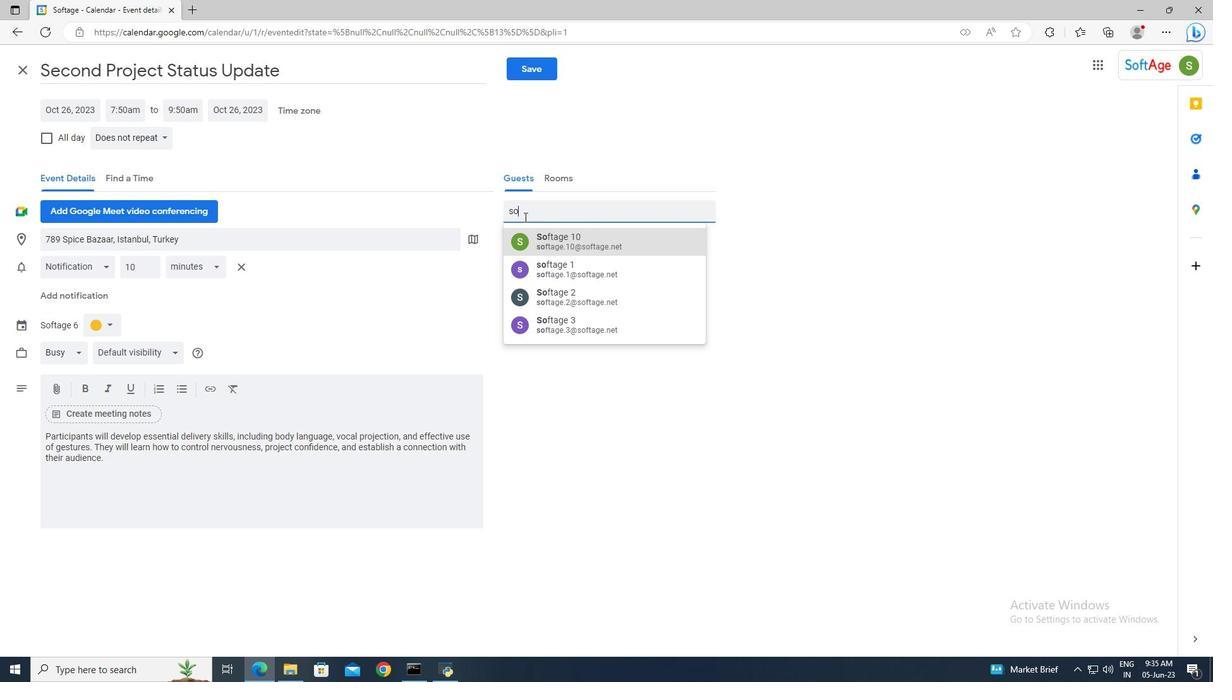 
Action: Mouse moved to (523, 216)
Screenshot: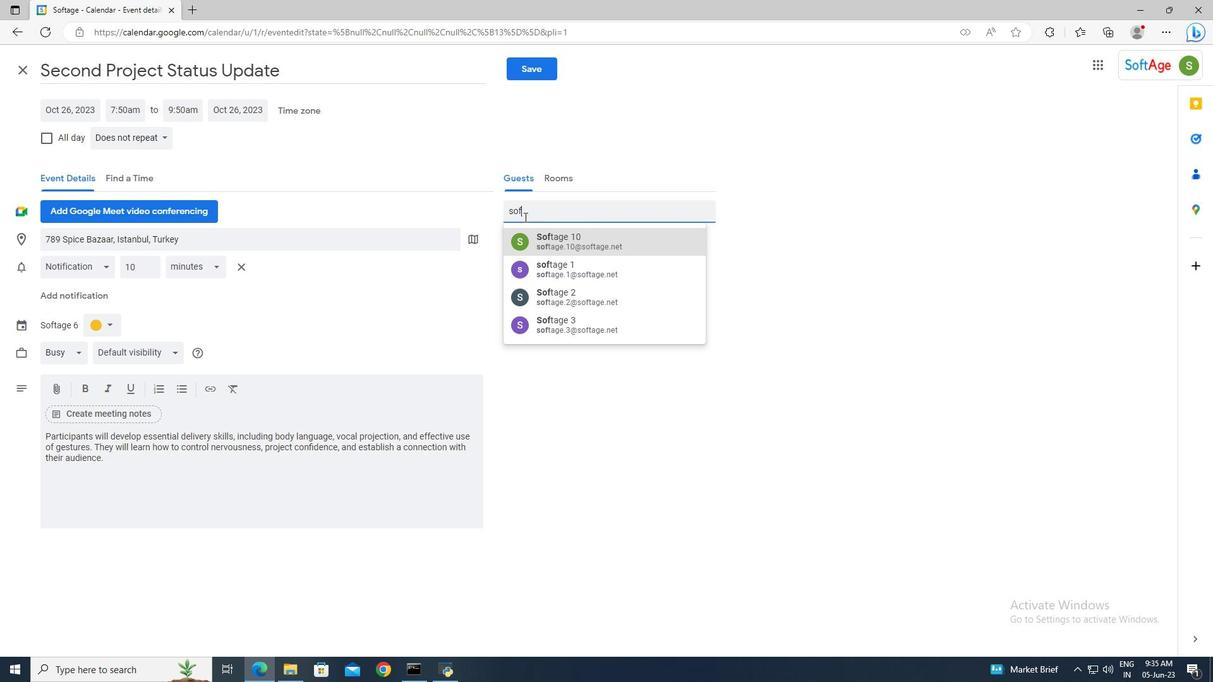 
Action: Key pressed tage.1<Key.shift>@softage.net<Key.enter>sof
Screenshot: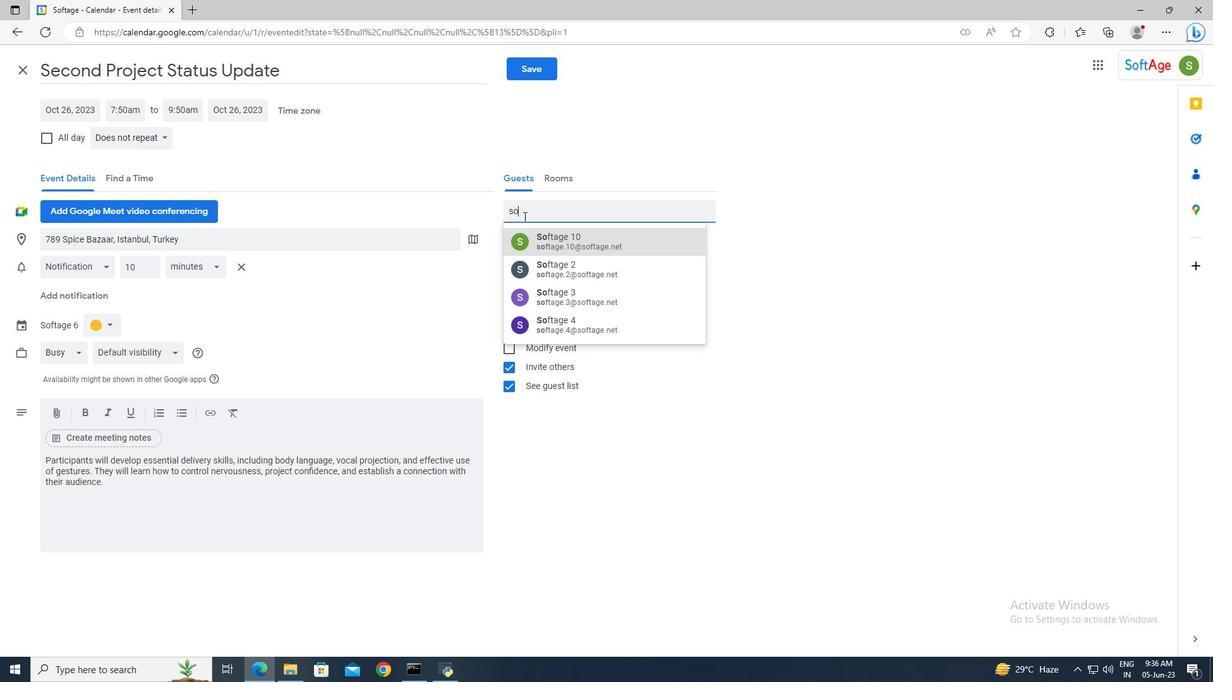 
Action: Mouse moved to (523, 216)
Screenshot: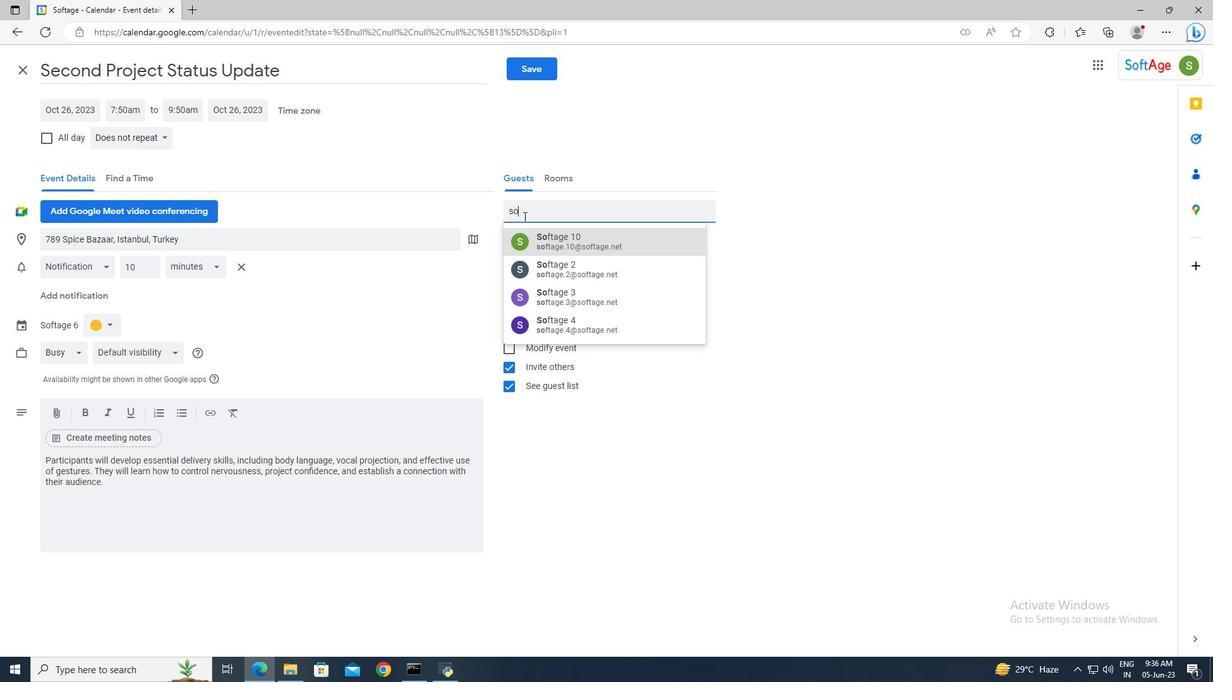 
Action: Key pressed tage.2<Key.shift>@softage.net<Key.enter>
Screenshot: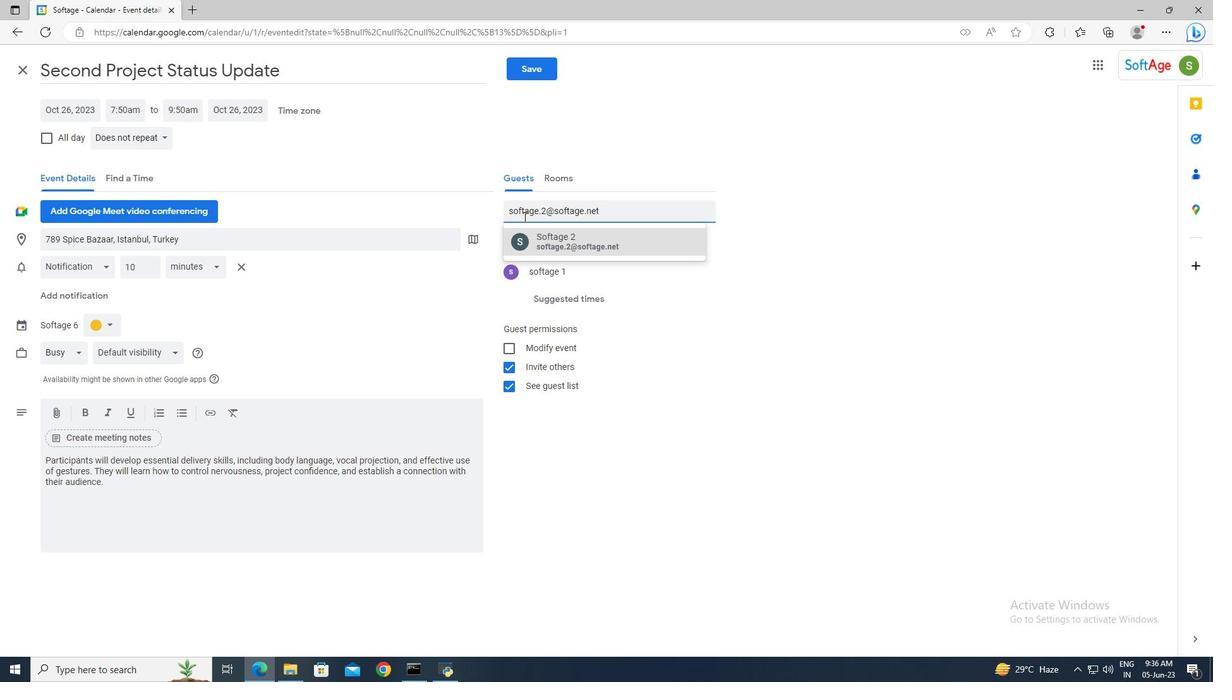 
Action: Mouse moved to (165, 135)
Screenshot: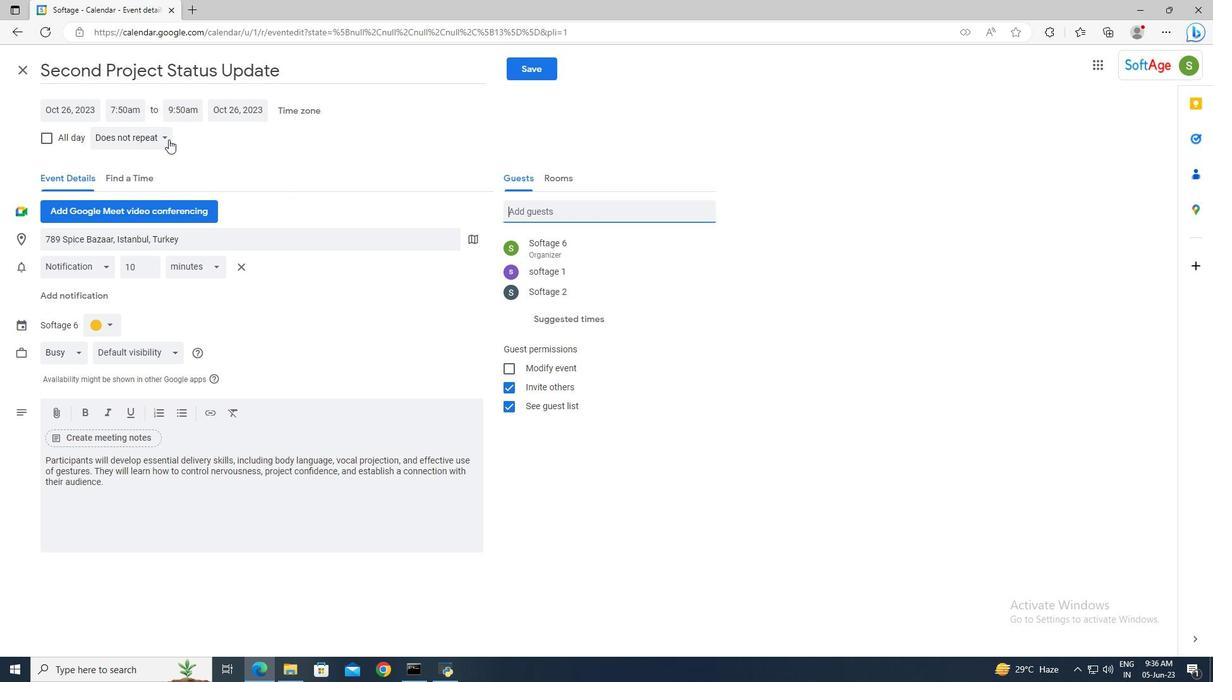 
Action: Mouse pressed left at (165, 135)
Screenshot: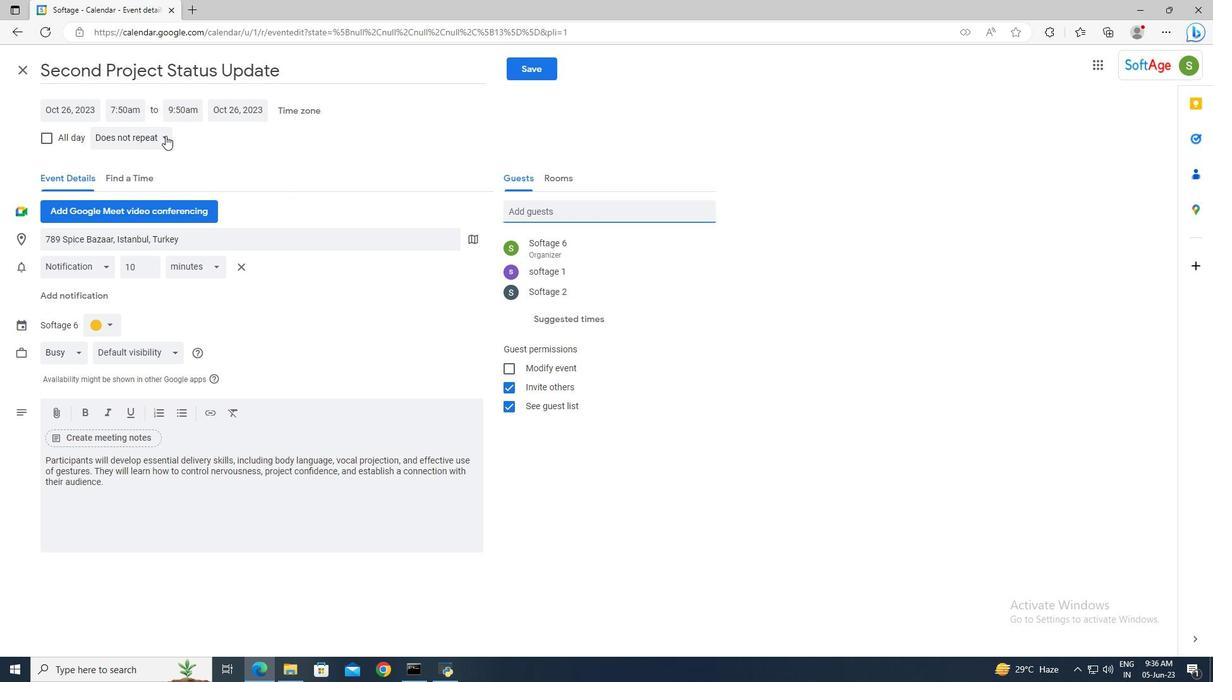 
Action: Mouse moved to (172, 295)
Screenshot: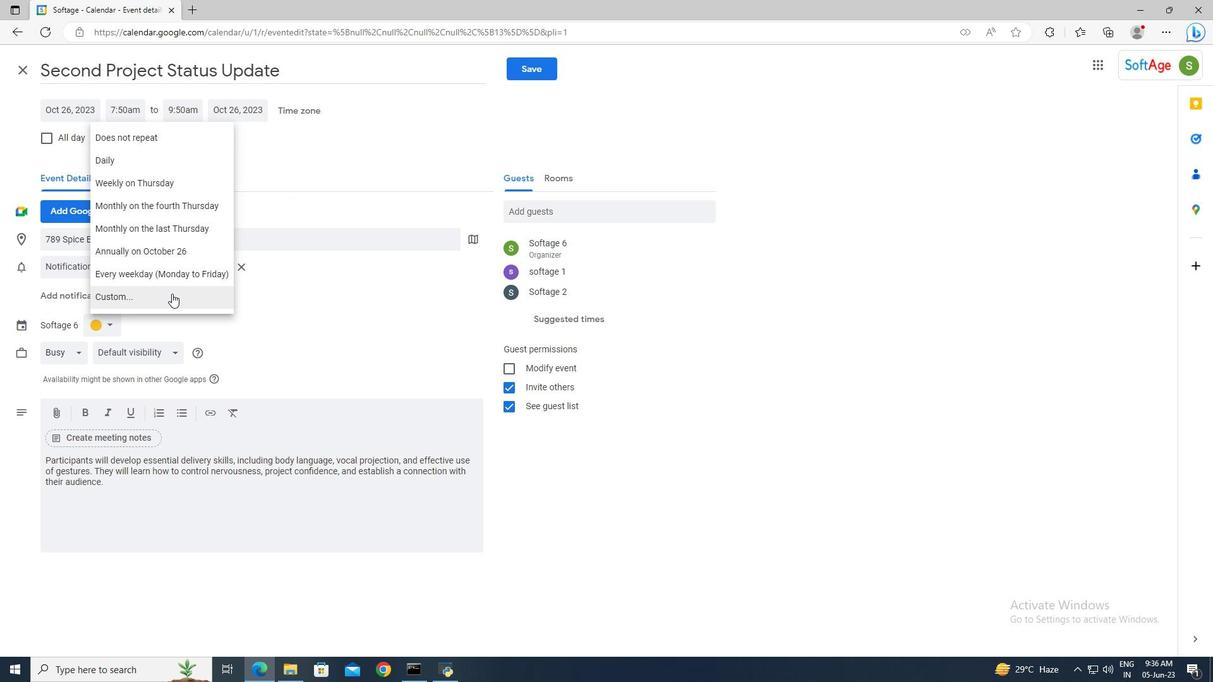 
Action: Mouse pressed left at (172, 295)
Screenshot: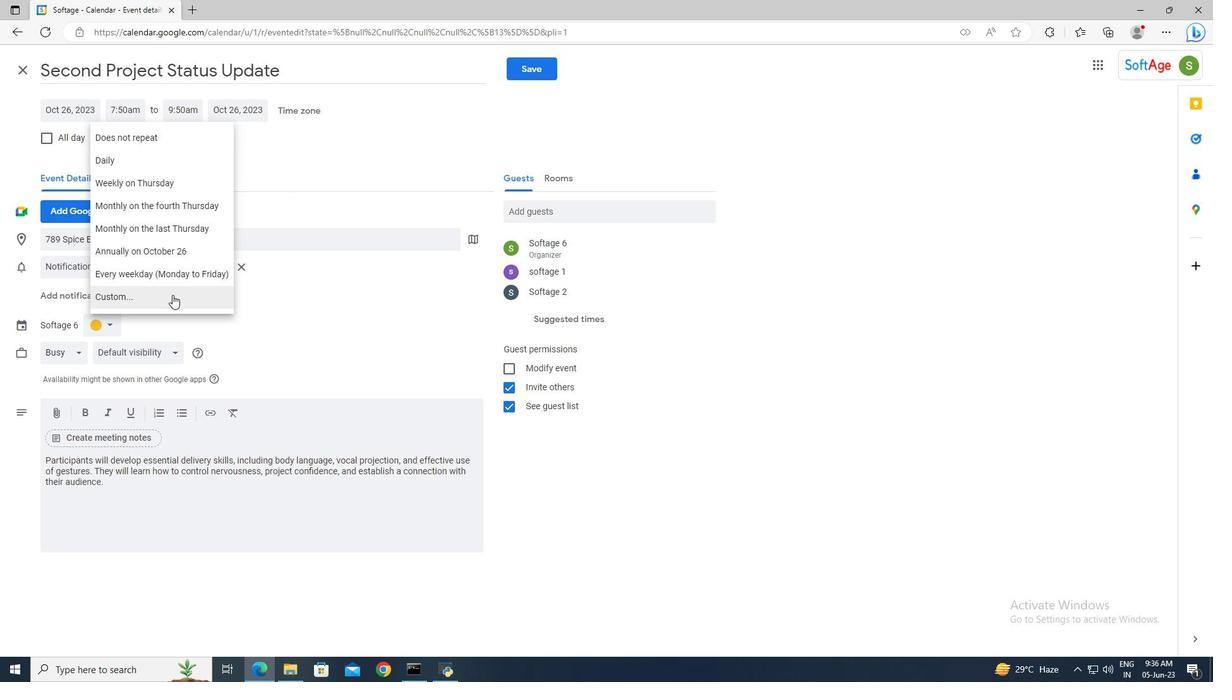 
Action: Mouse moved to (505, 328)
Screenshot: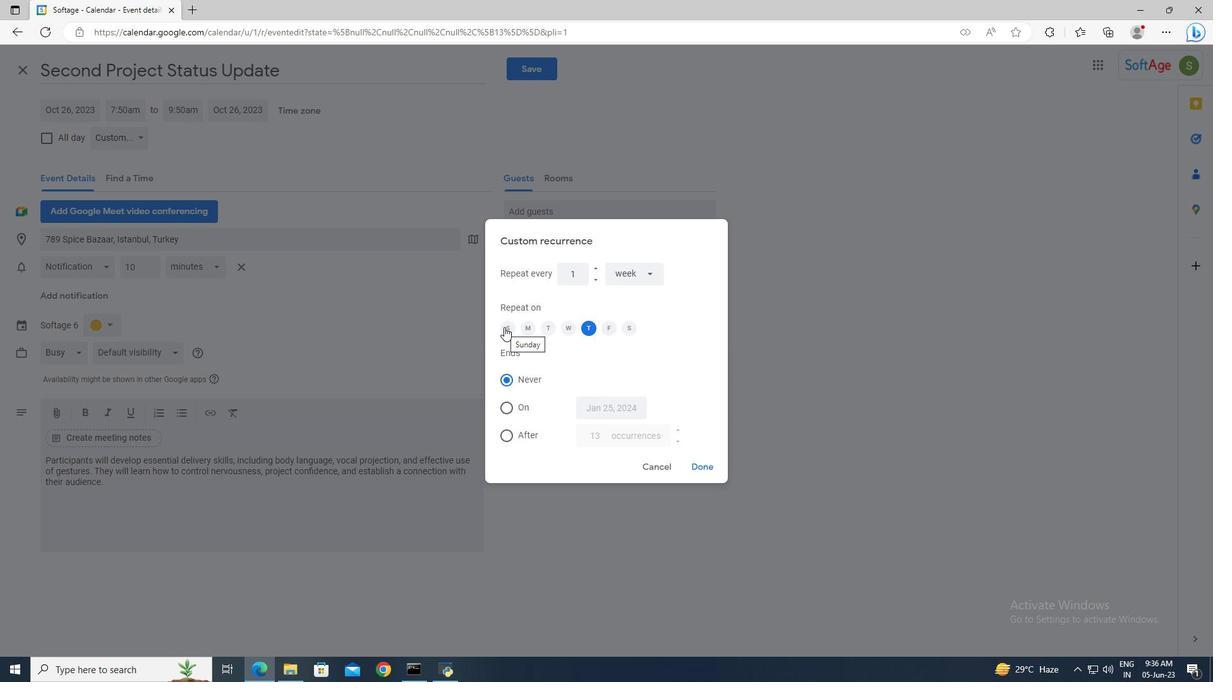 
Action: Mouse pressed left at (505, 328)
Screenshot: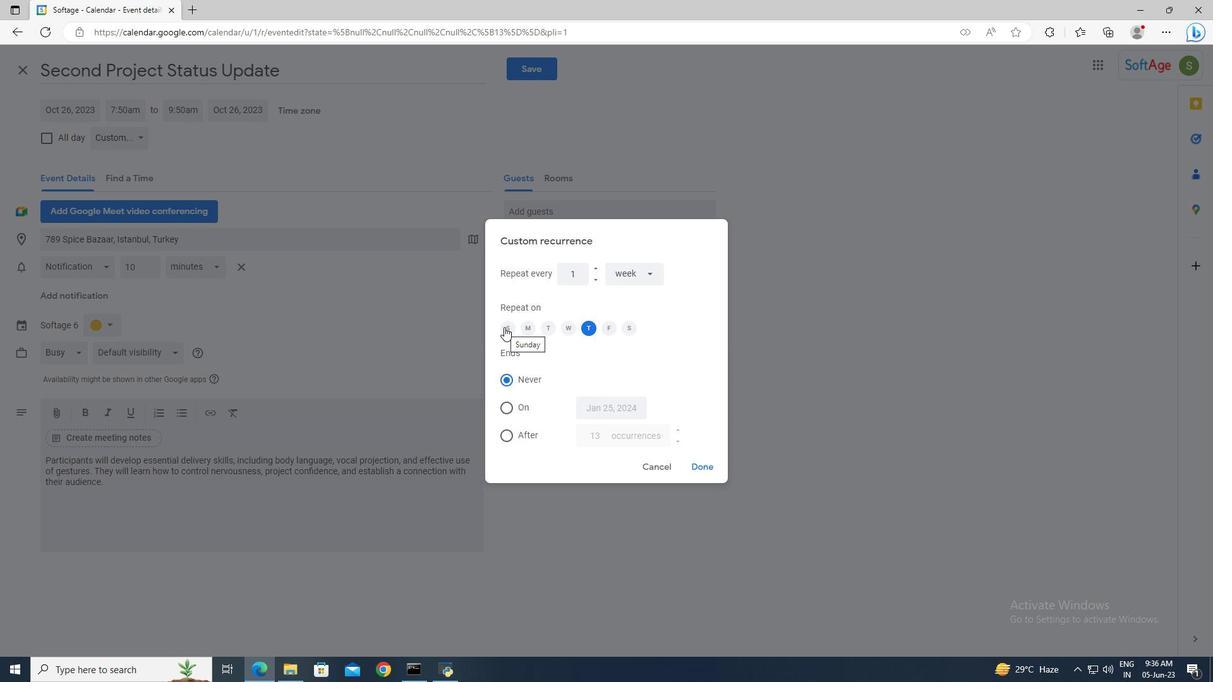 
Action: Mouse moved to (586, 328)
Screenshot: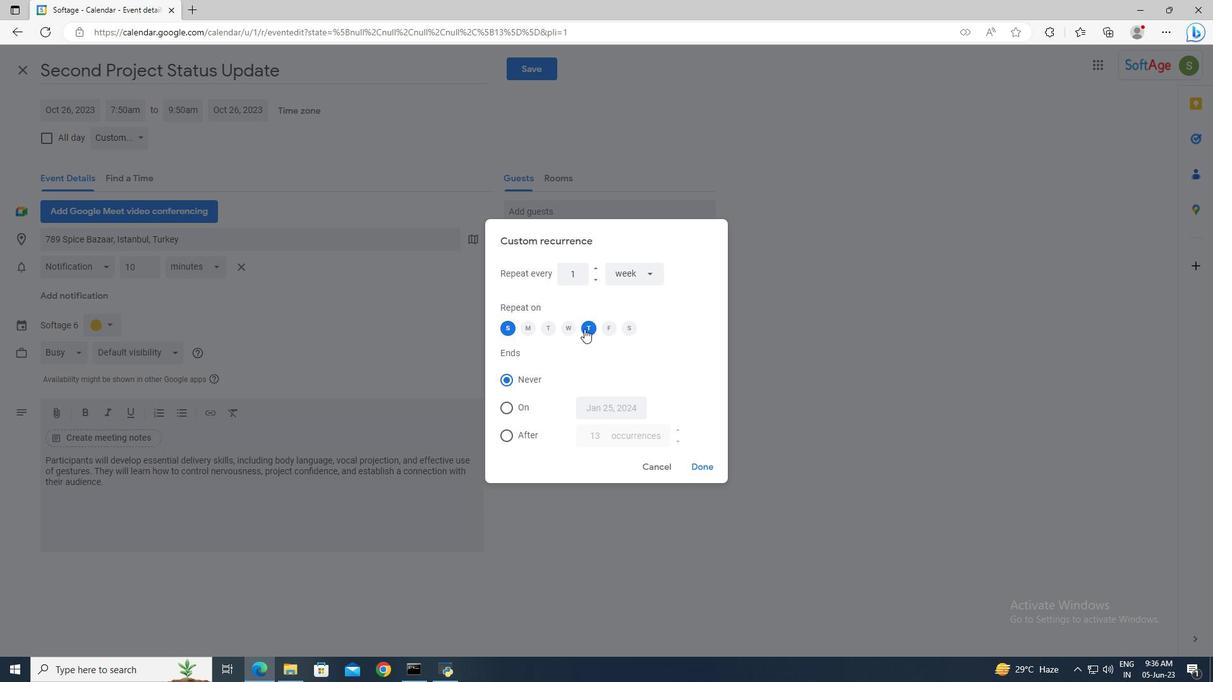 
Action: Mouse pressed left at (586, 328)
Screenshot: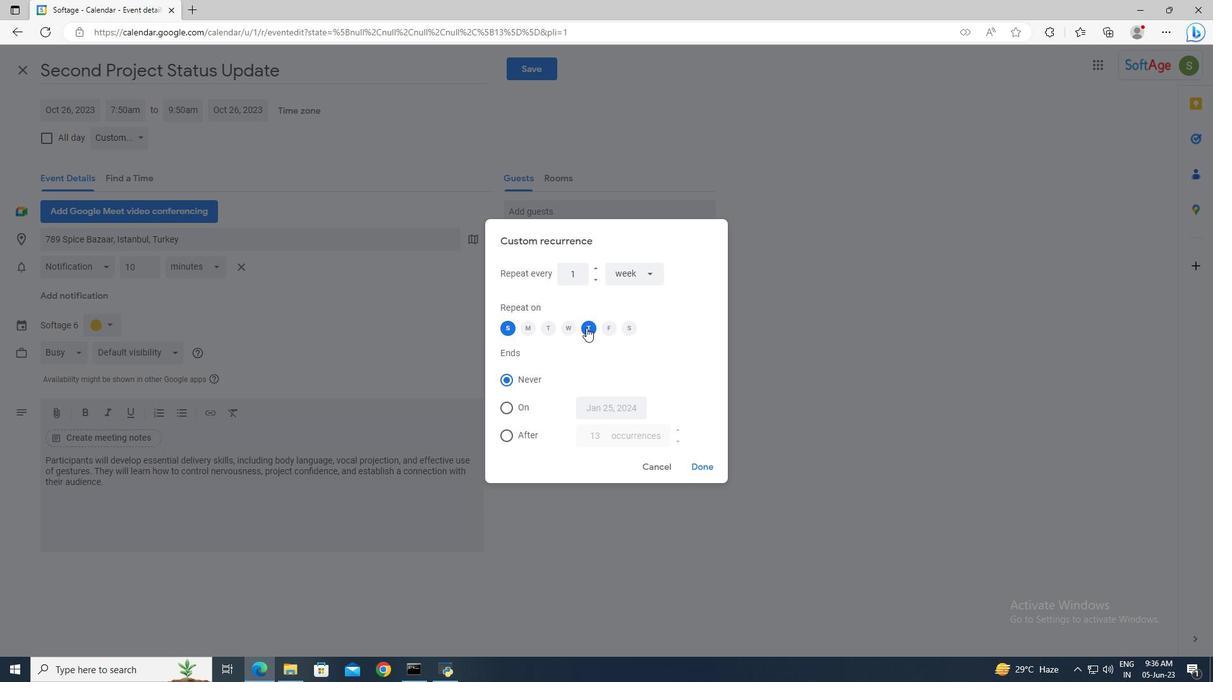 
Action: Mouse moved to (697, 475)
Screenshot: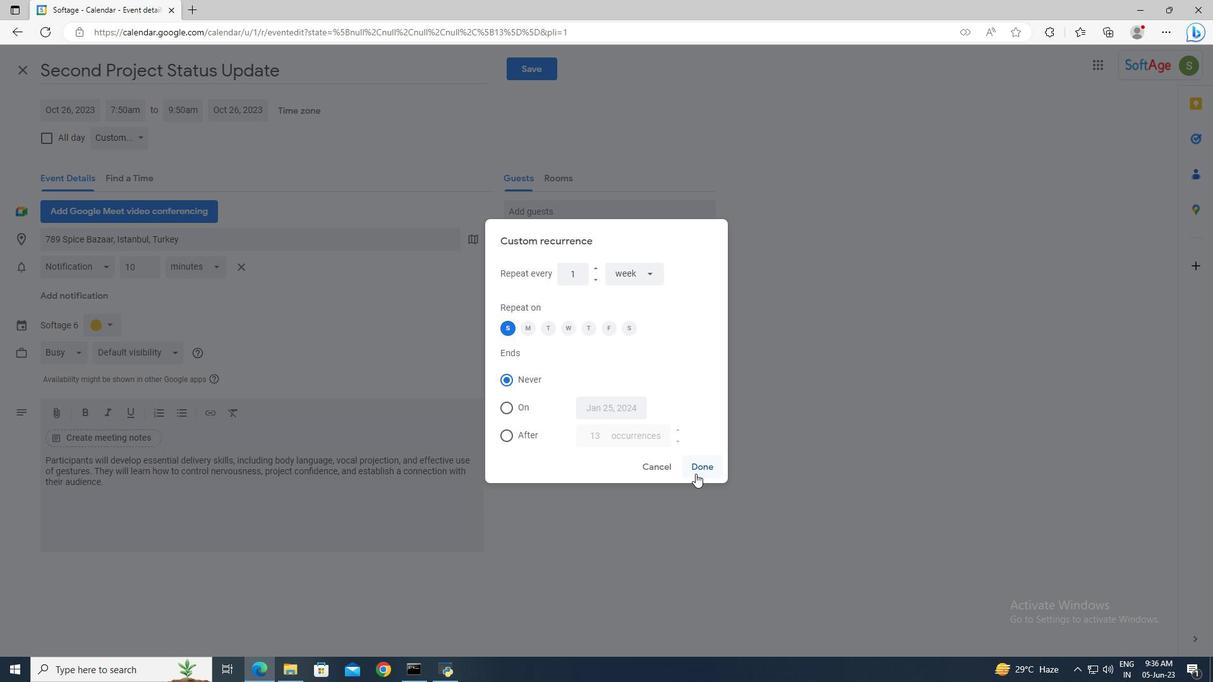 
Action: Mouse pressed left at (697, 475)
Screenshot: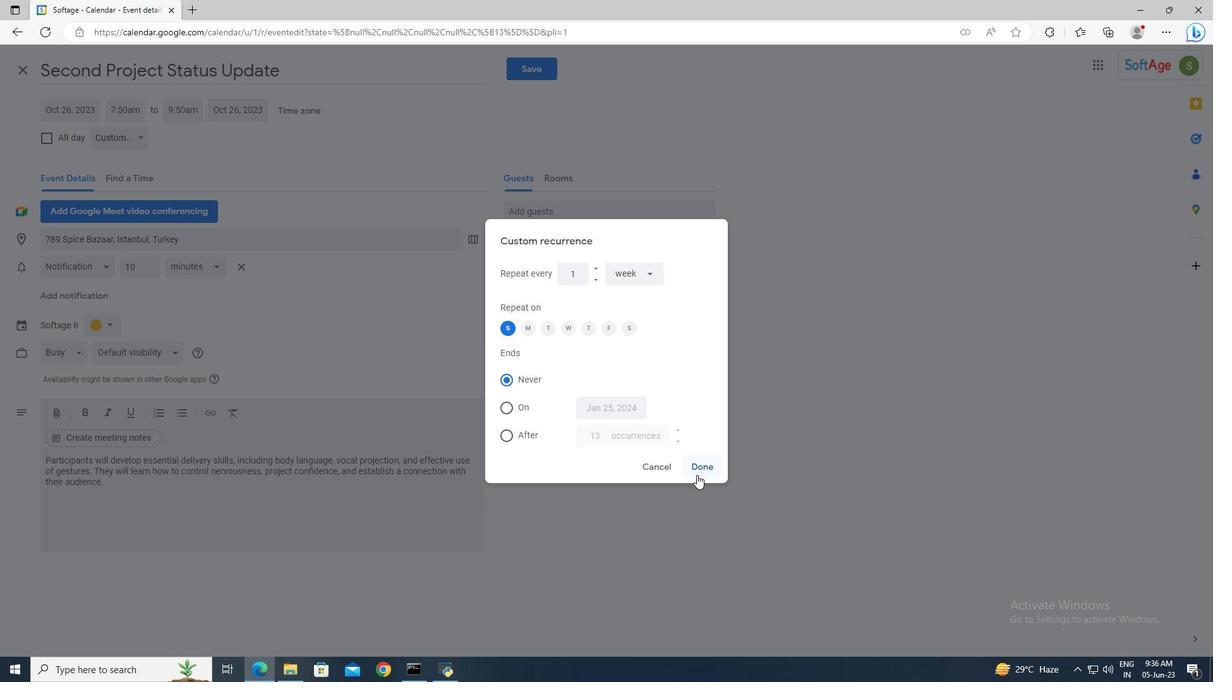 
Action: Mouse moved to (548, 69)
Screenshot: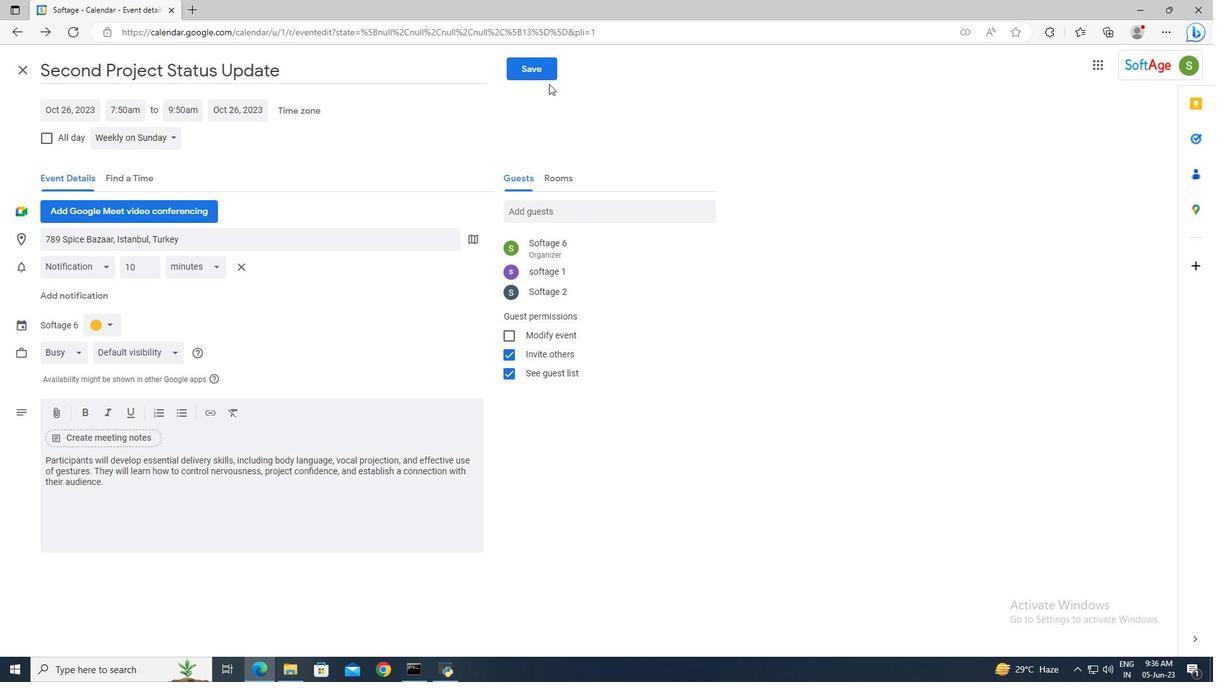 
Action: Mouse pressed left at (548, 69)
Screenshot: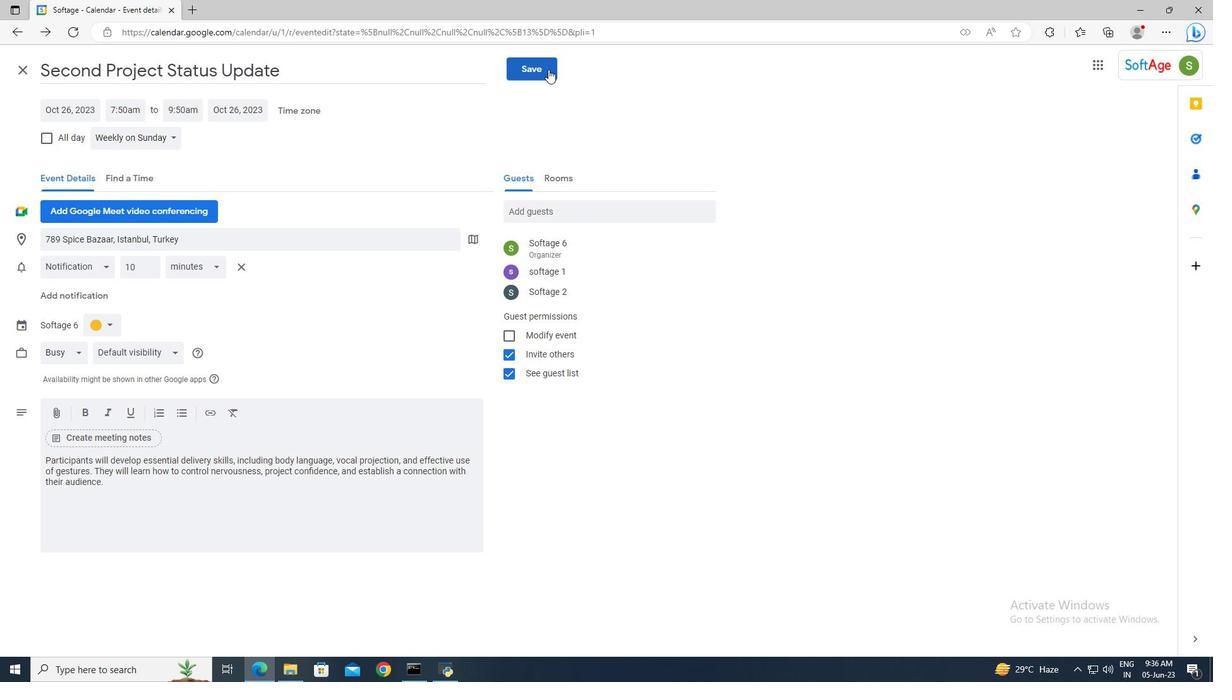 
Action: Mouse moved to (721, 388)
Screenshot: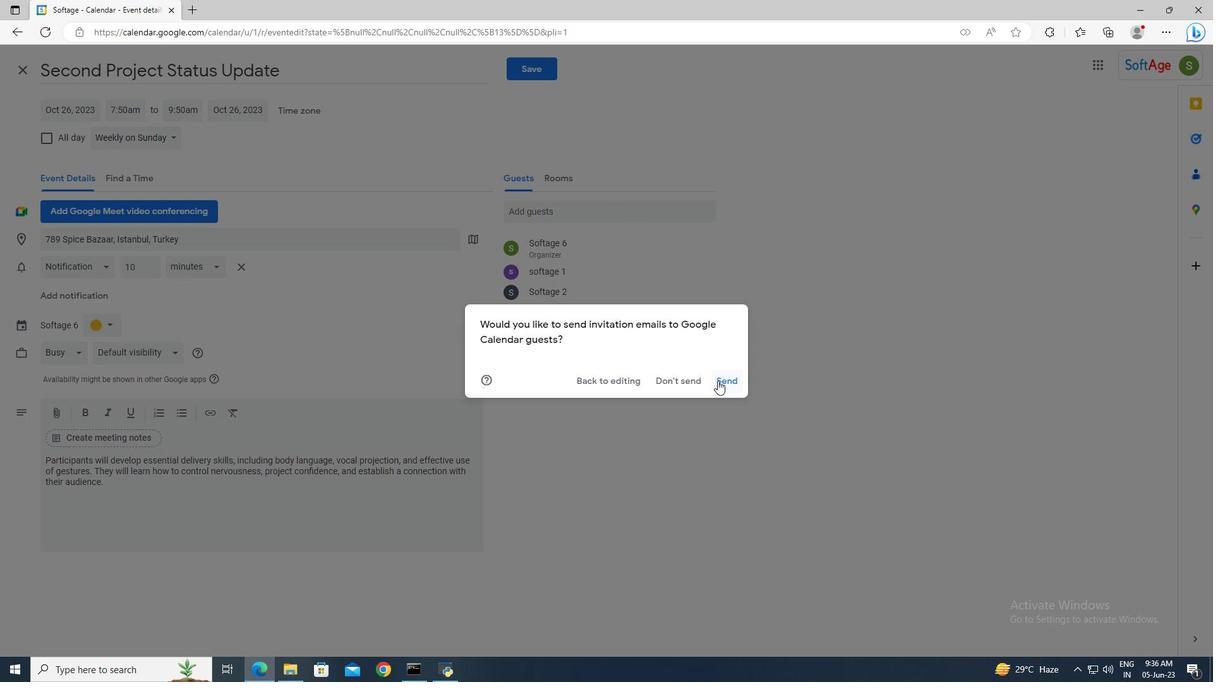 
Action: Mouse pressed left at (721, 388)
Screenshot: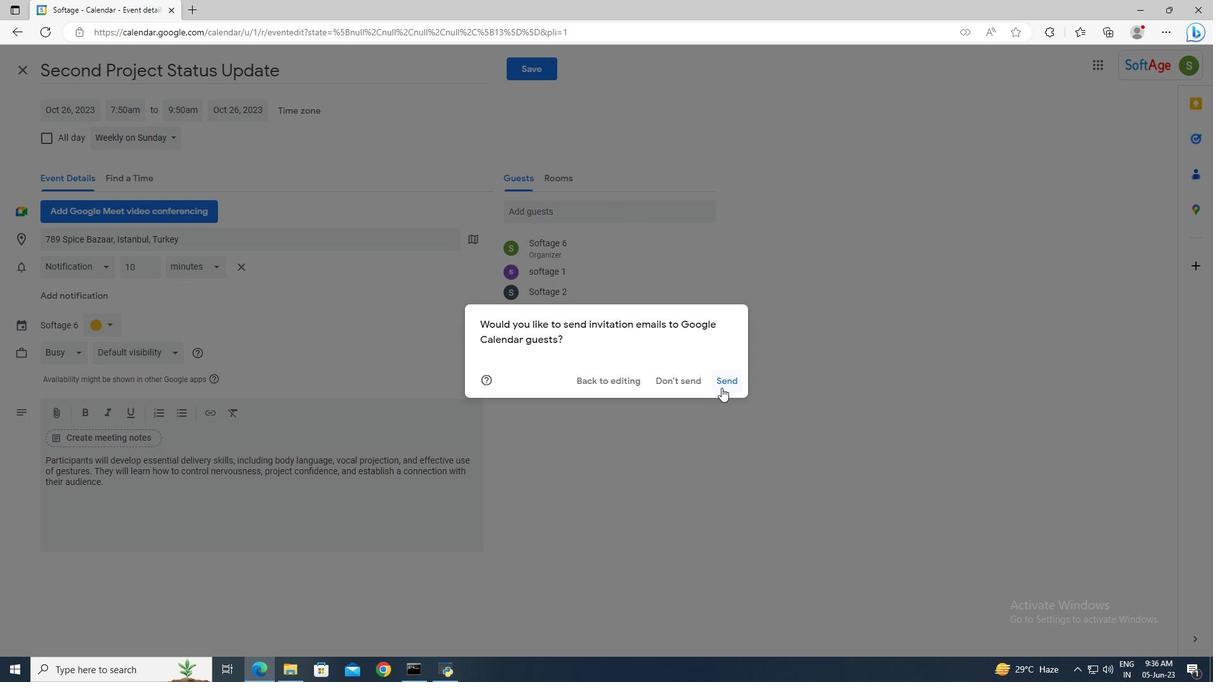 
